 Task: Add an event with the title Second Marketing Campaign Execution and Monitoring, date '2024/05/11', time 9:40 AM to 11:40 AMand add a description: Participants will develop strategies for expressing their thoughts and ideas clearly and confidently. They will learn techniques for structuring their messages, using appropriate language and tone, and adapting their communication style to different audiences and situations., put the event into Red category . Add location for the event as: Kampala, Uganda, logged in from the account softage.8@softage.netand send the event invitation to softage.4@softage.net and softage.5@softage.net. Set a reminder for the event 2 hour before
Action: Mouse moved to (166, 181)
Screenshot: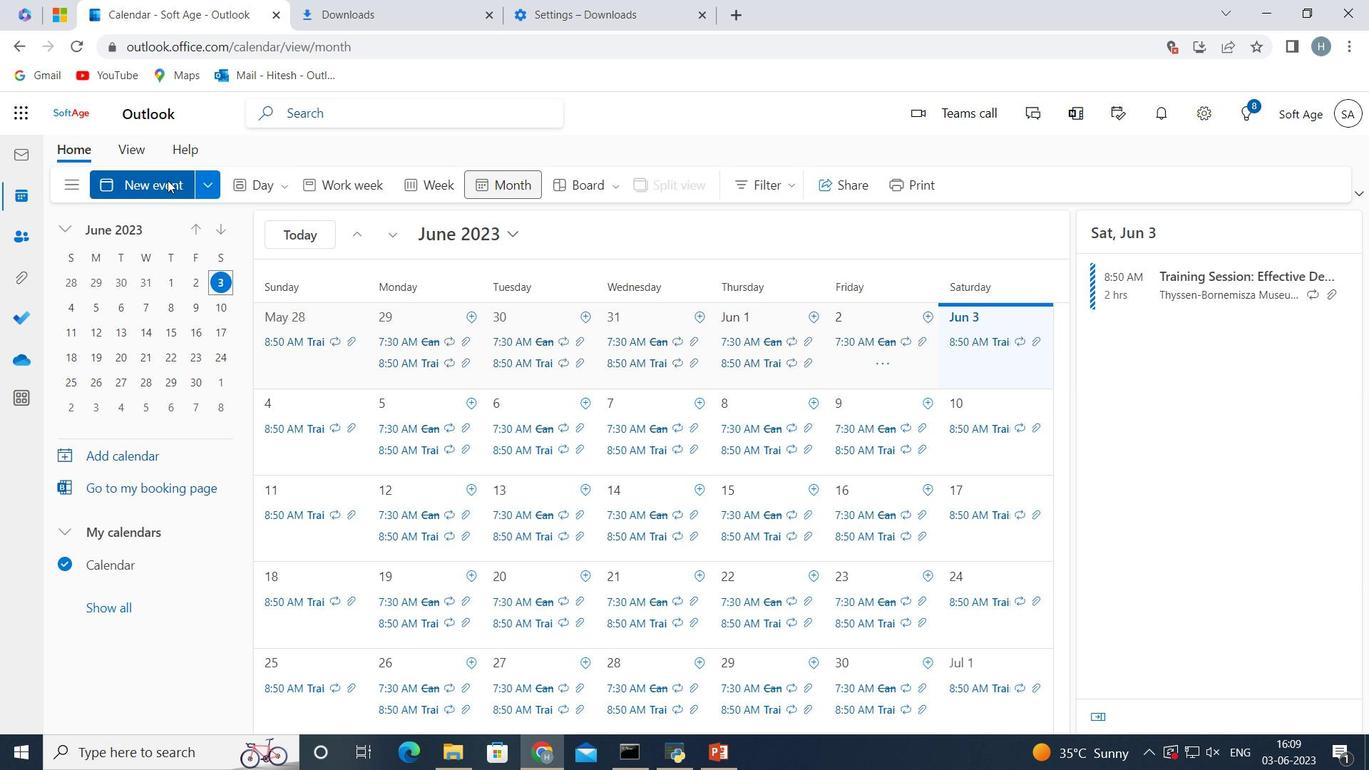 
Action: Mouse pressed left at (166, 181)
Screenshot: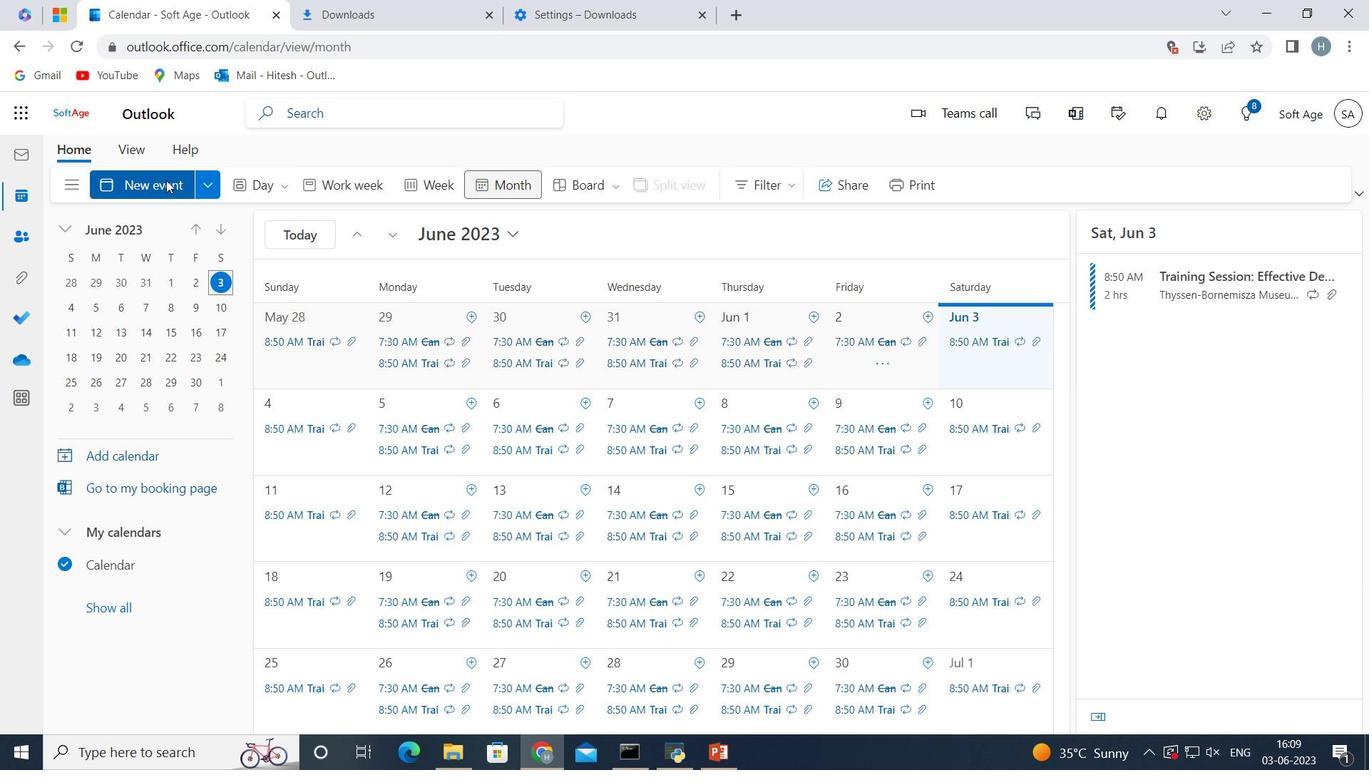 
Action: Mouse moved to (285, 289)
Screenshot: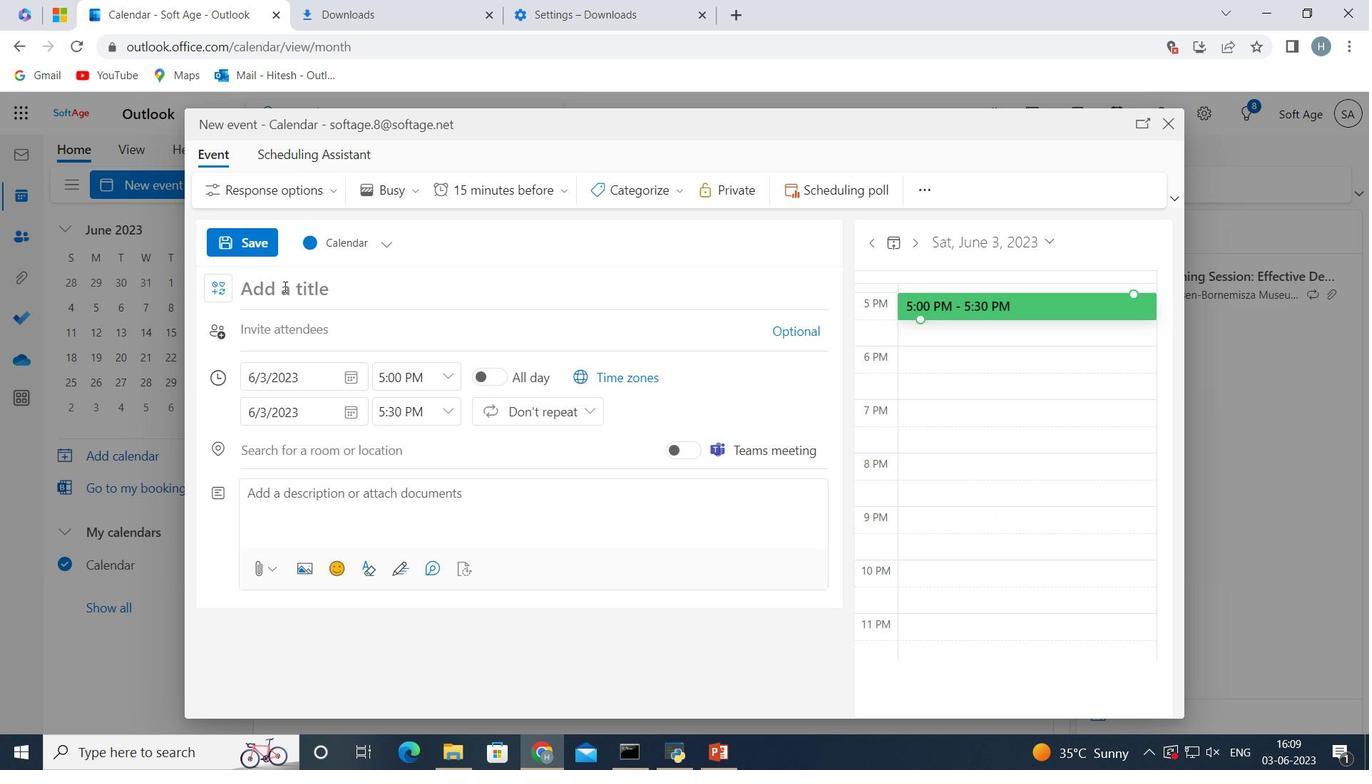 
Action: Mouse pressed left at (285, 289)
Screenshot: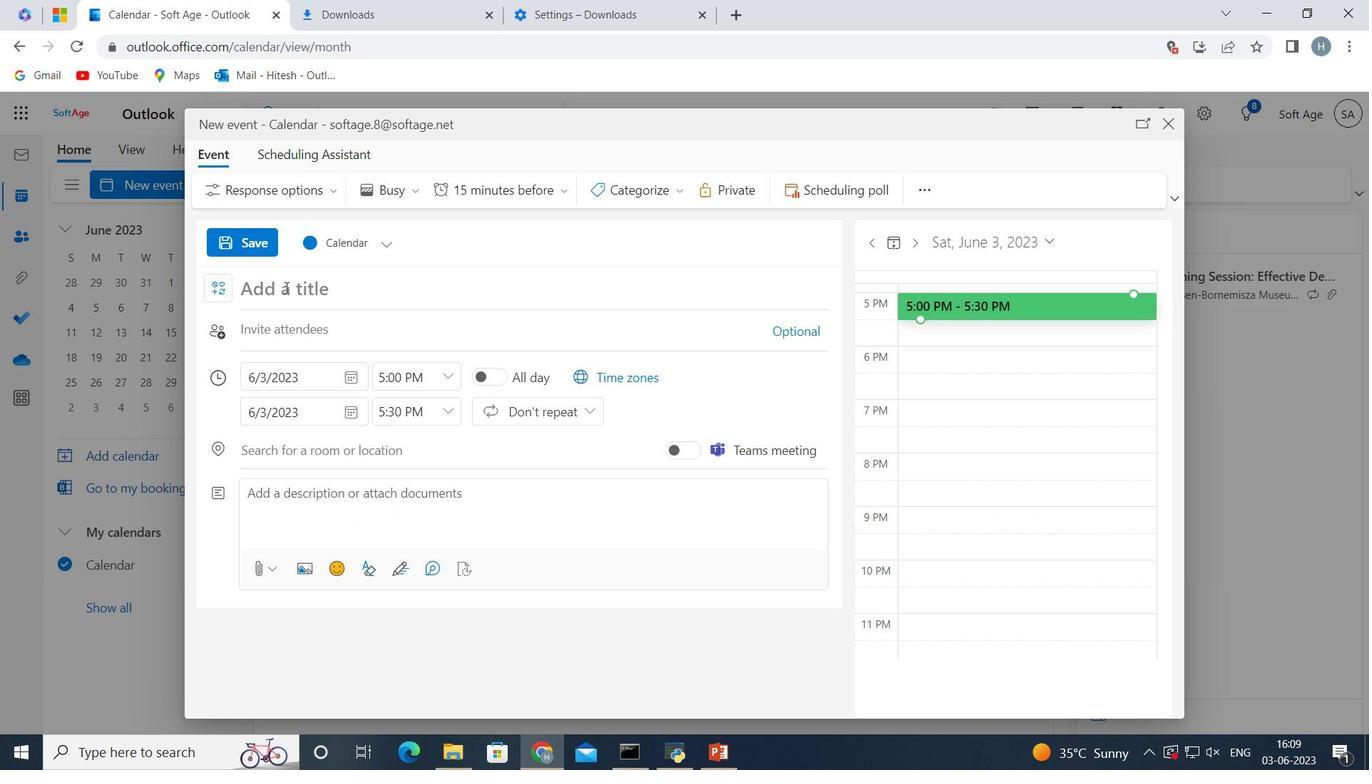 
Action: Key pressed <Key.shift>Second<Key.space><Key.shift>Marketing<Key.space><Key.shift>Campaign<Key.space><Key.shift><Key.shift><Key.shift><Key.shift><Key.shift><Key.shift><Key.shift>Execution<Key.space>and<Key.space><Key.shift>Monitoring<Key.space>
Screenshot: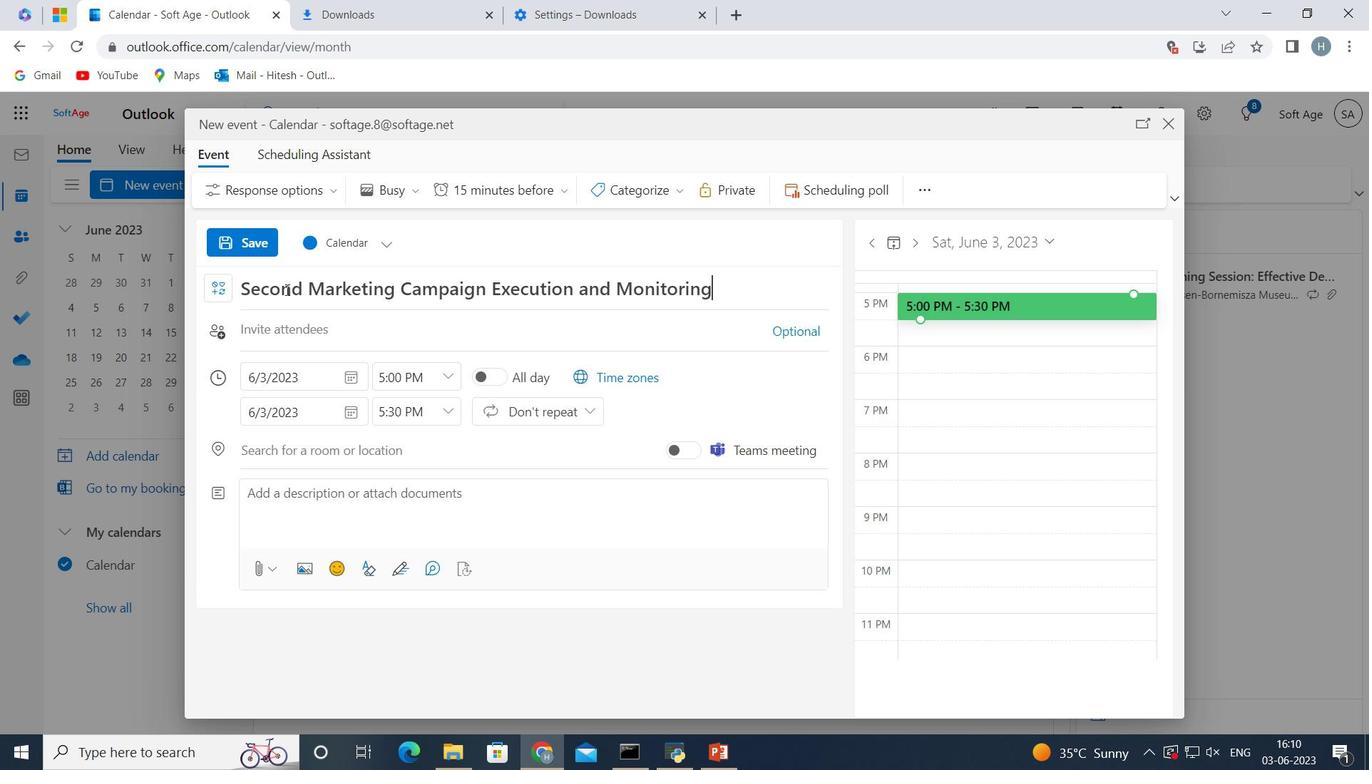 
Action: Mouse moved to (348, 372)
Screenshot: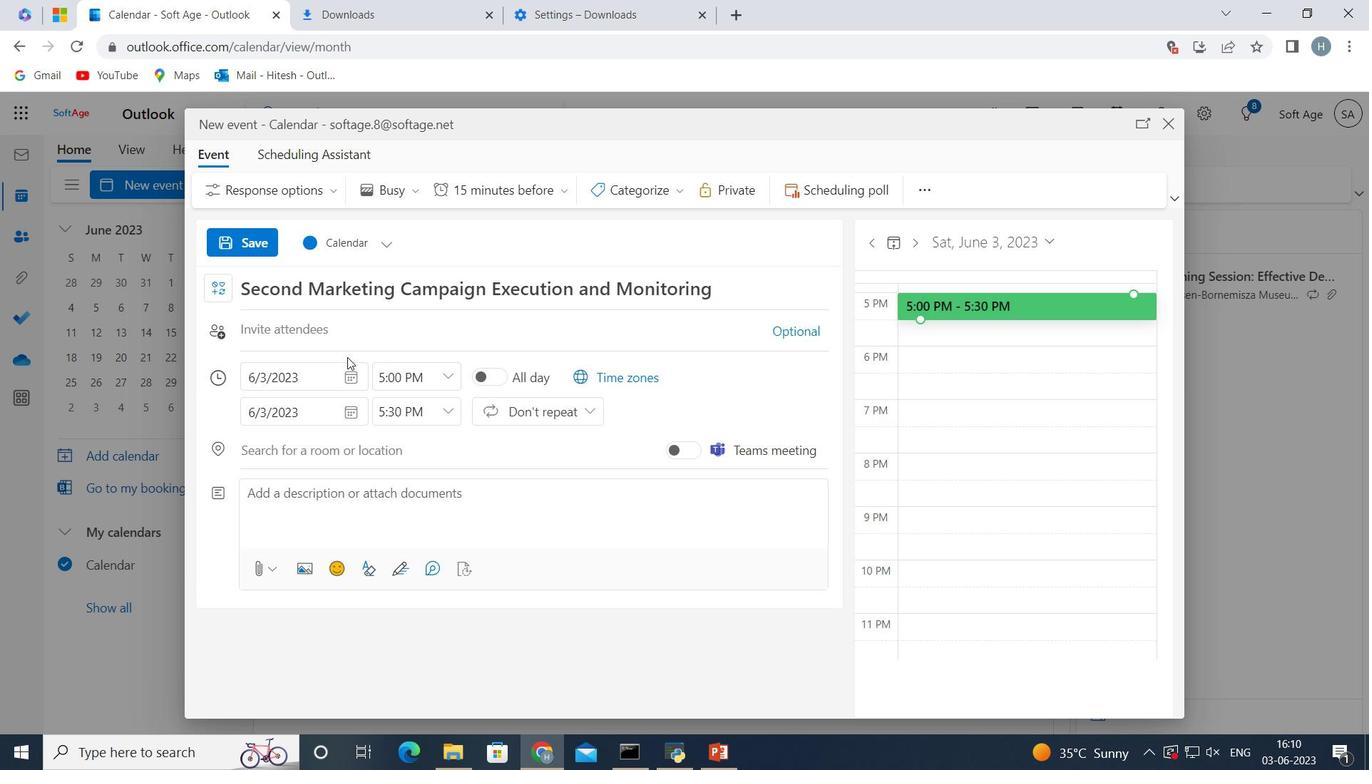 
Action: Mouse pressed left at (348, 372)
Screenshot: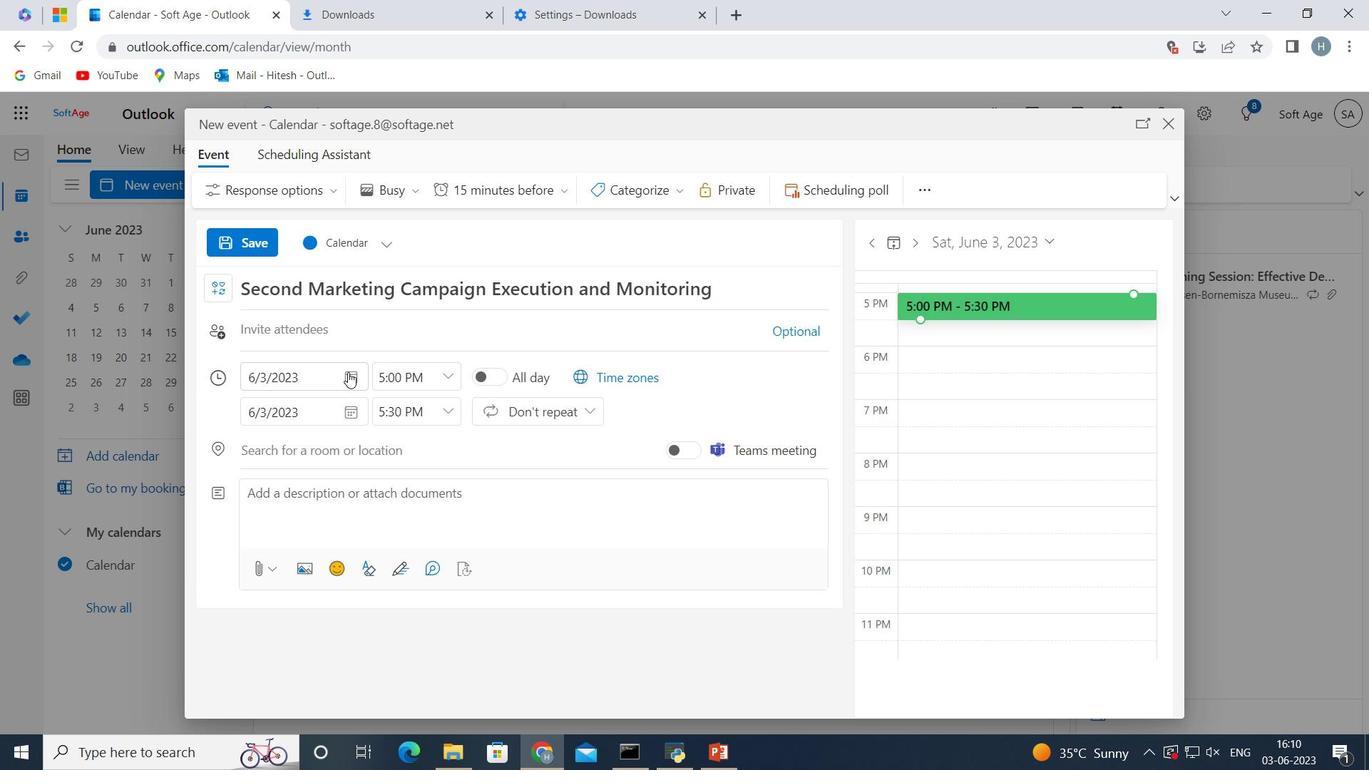
Action: Mouse moved to (322, 412)
Screenshot: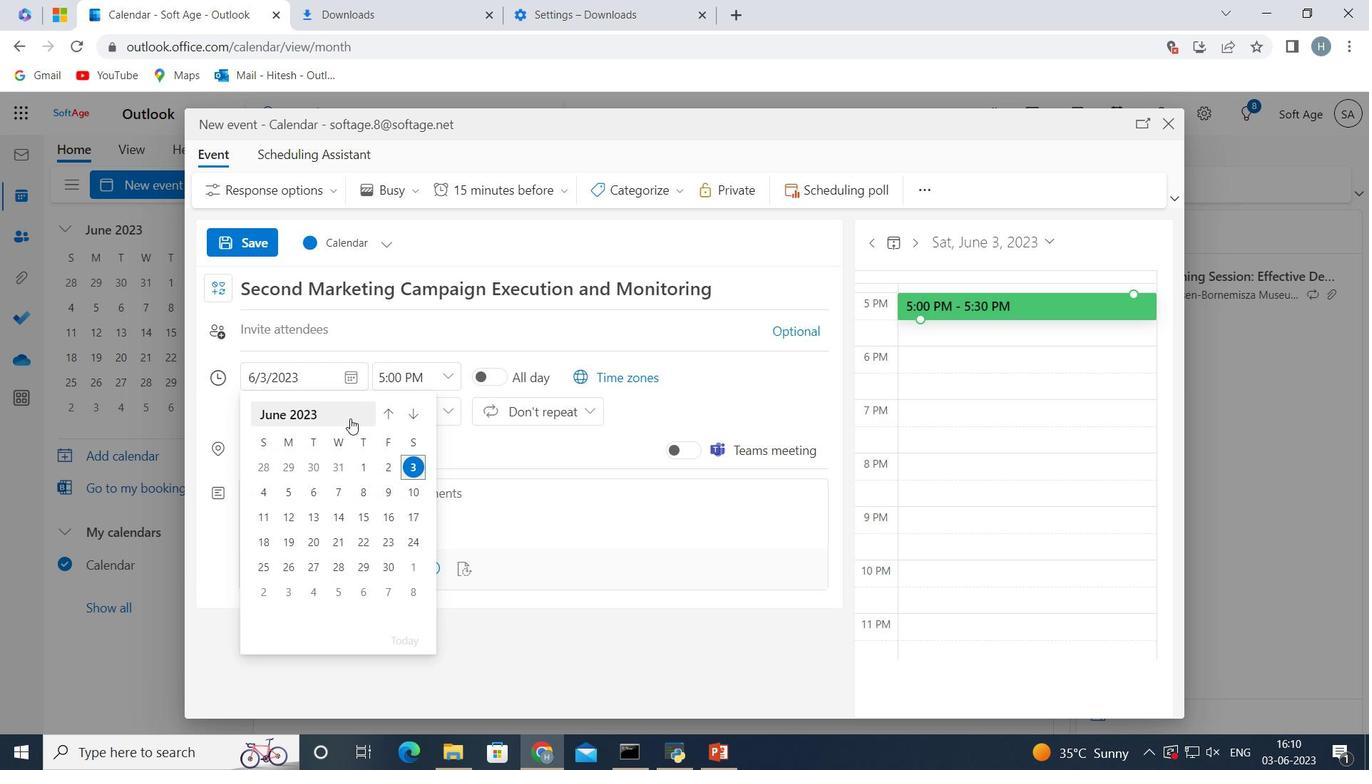 
Action: Mouse pressed left at (322, 412)
Screenshot: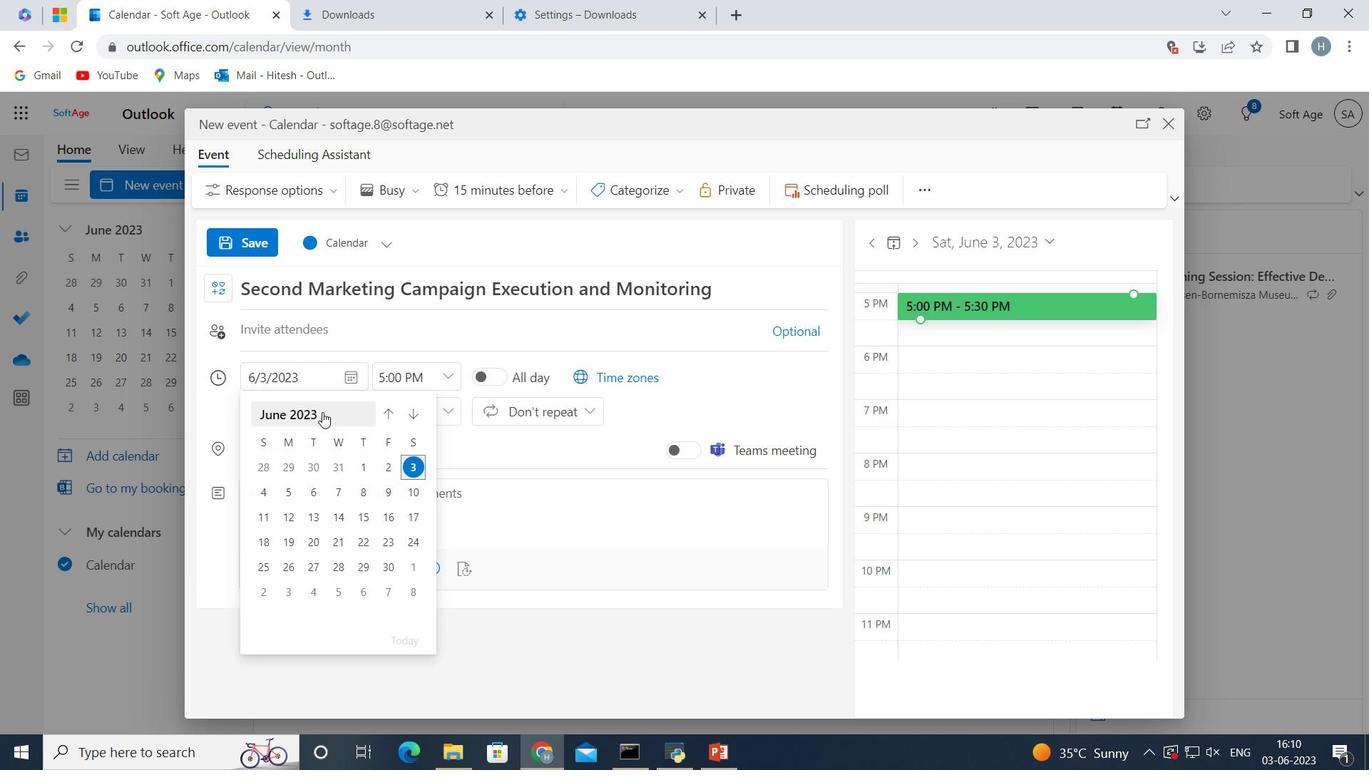 
Action: Mouse pressed left at (322, 412)
Screenshot: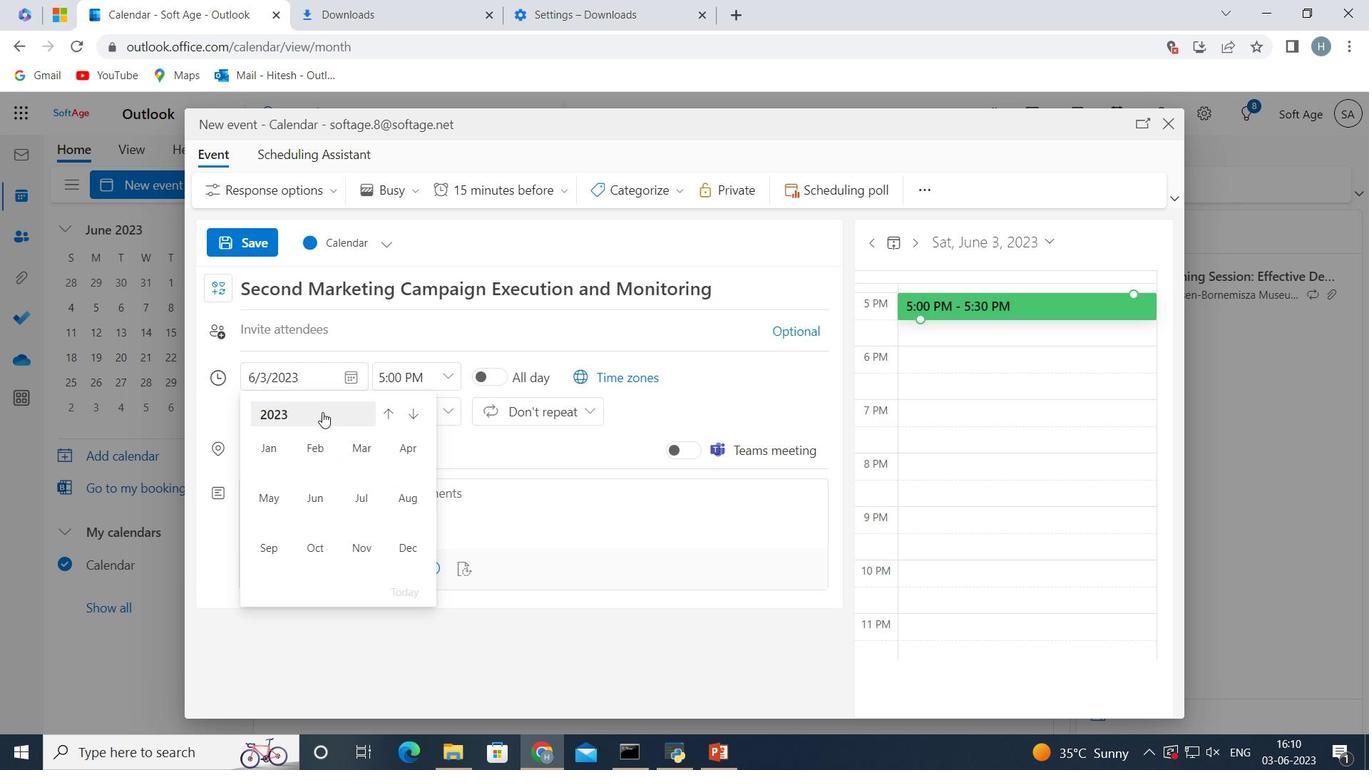
Action: Mouse moved to (270, 493)
Screenshot: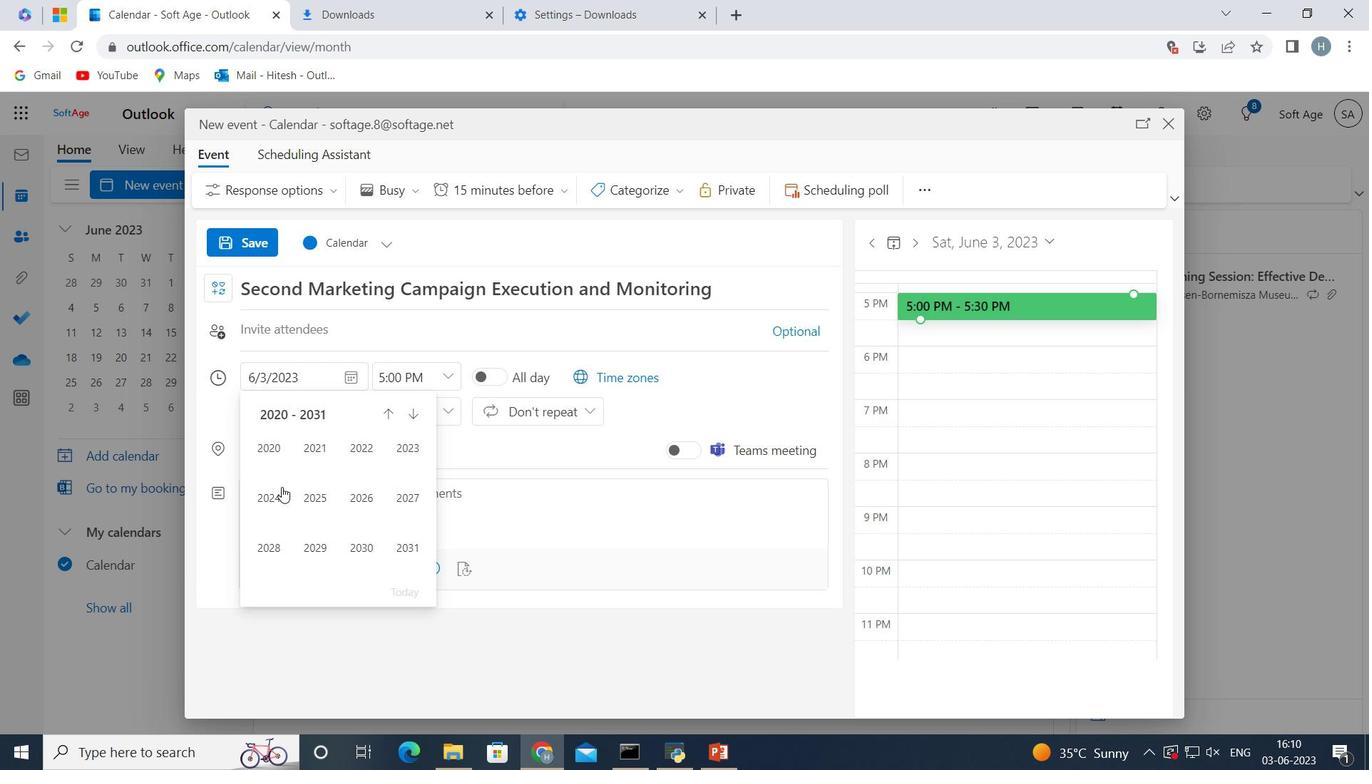 
Action: Mouse pressed left at (270, 493)
Screenshot: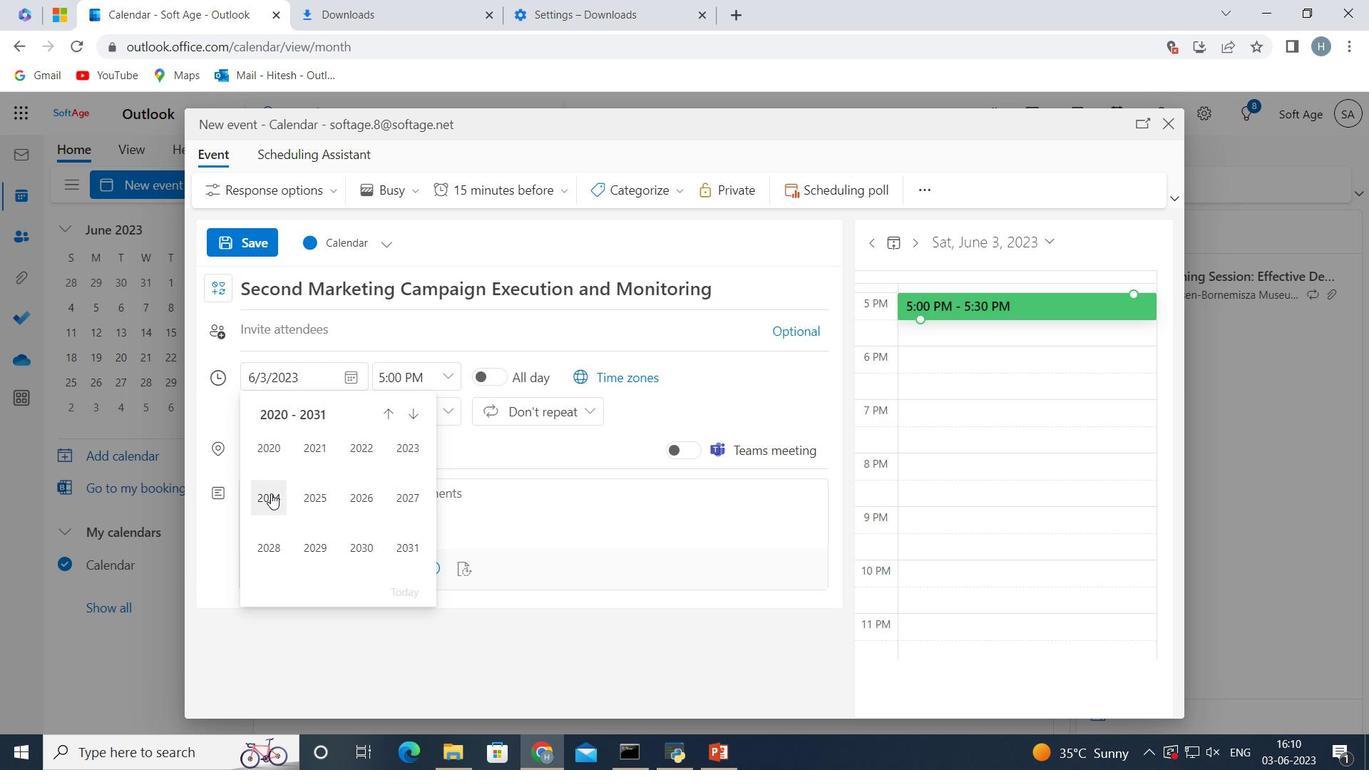 
Action: Mouse moved to (274, 492)
Screenshot: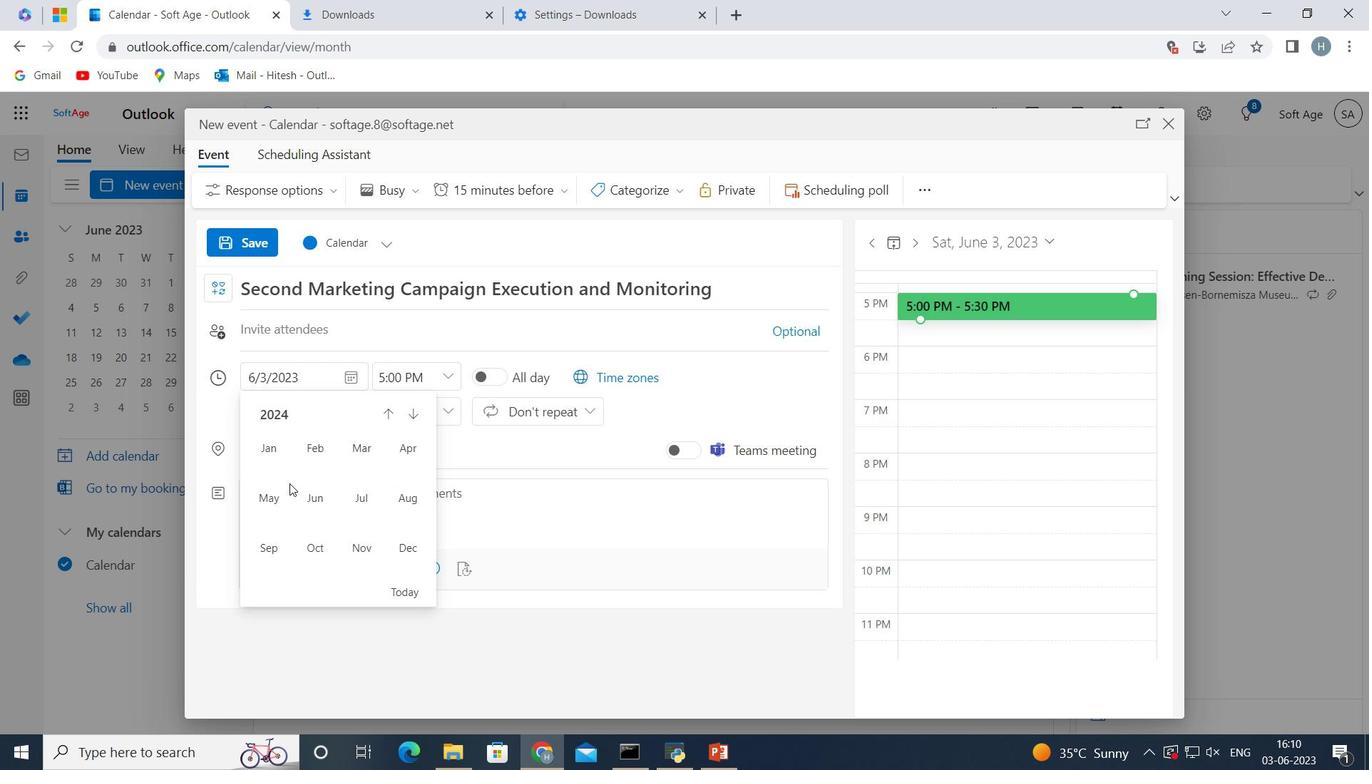 
Action: Mouse pressed left at (274, 492)
Screenshot: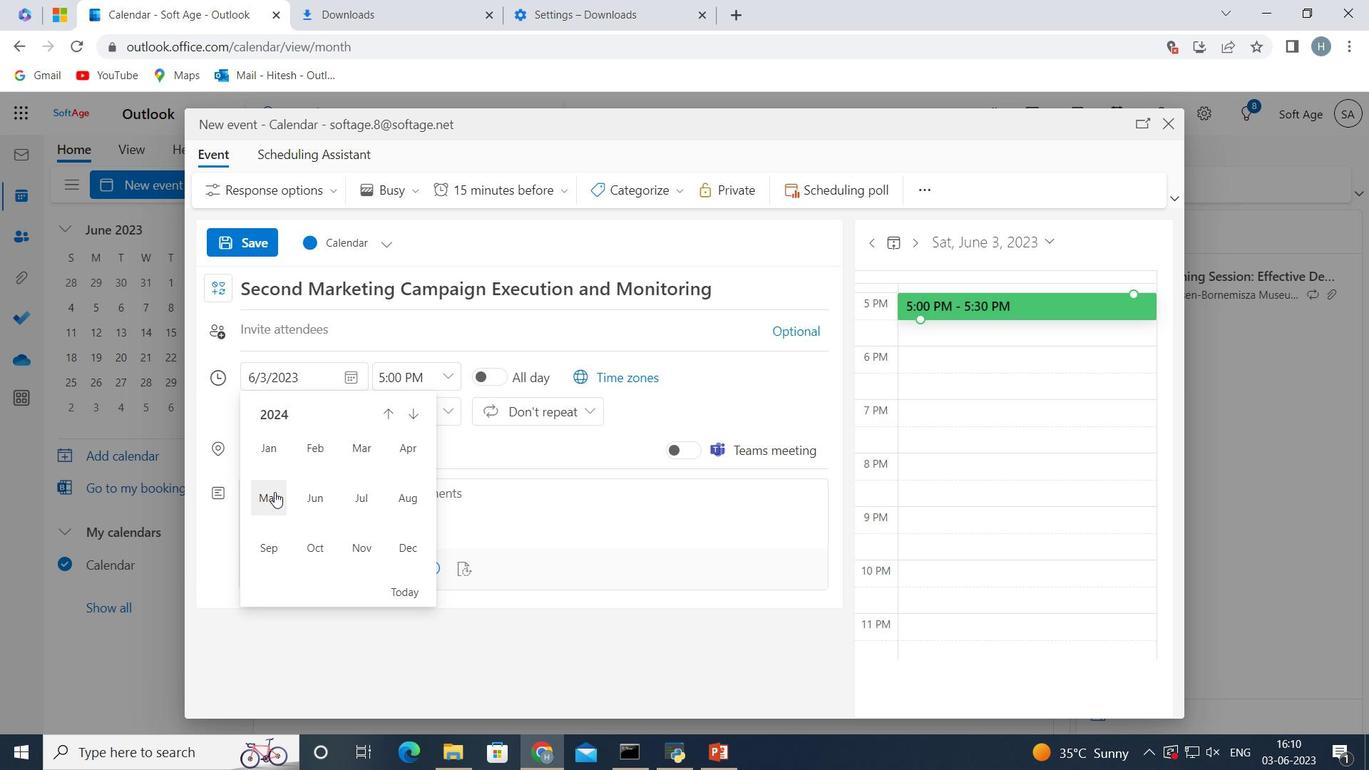 
Action: Mouse moved to (412, 492)
Screenshot: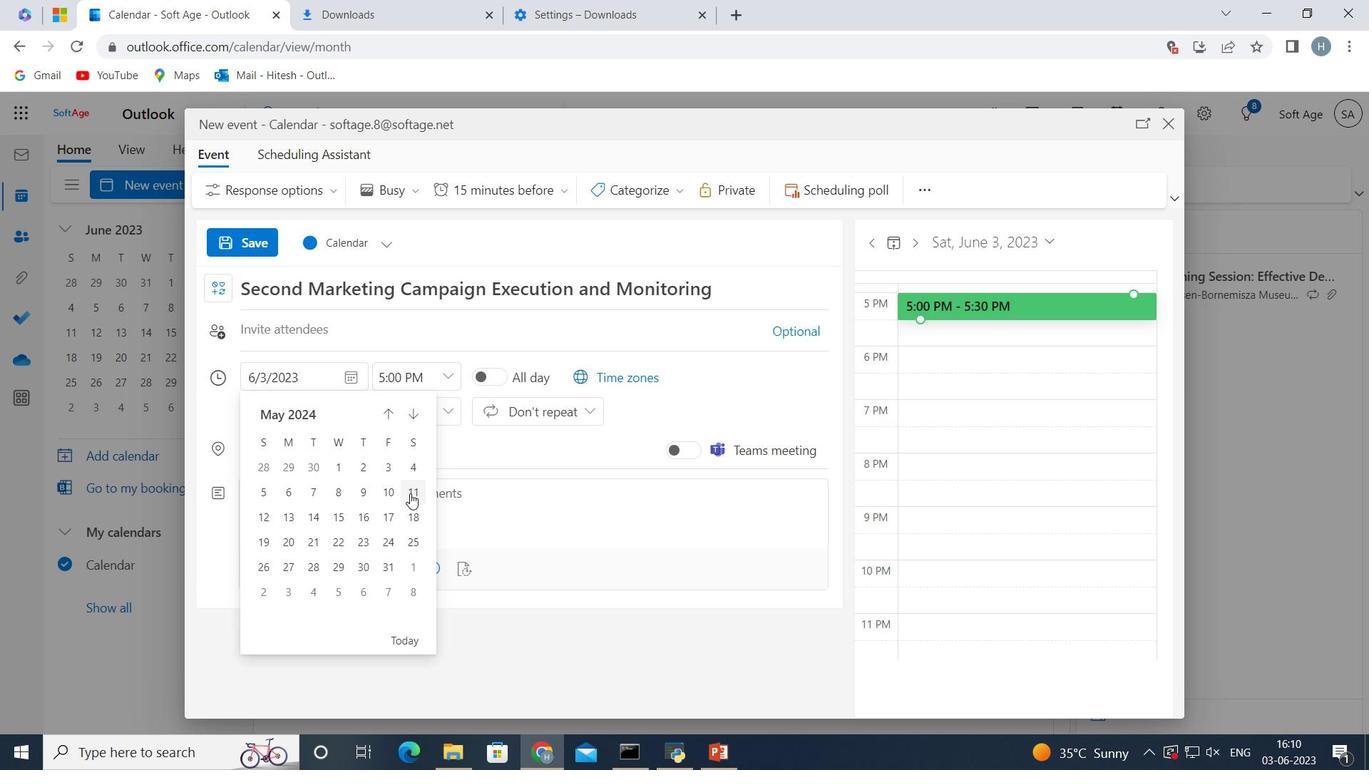 
Action: Mouse pressed left at (412, 492)
Screenshot: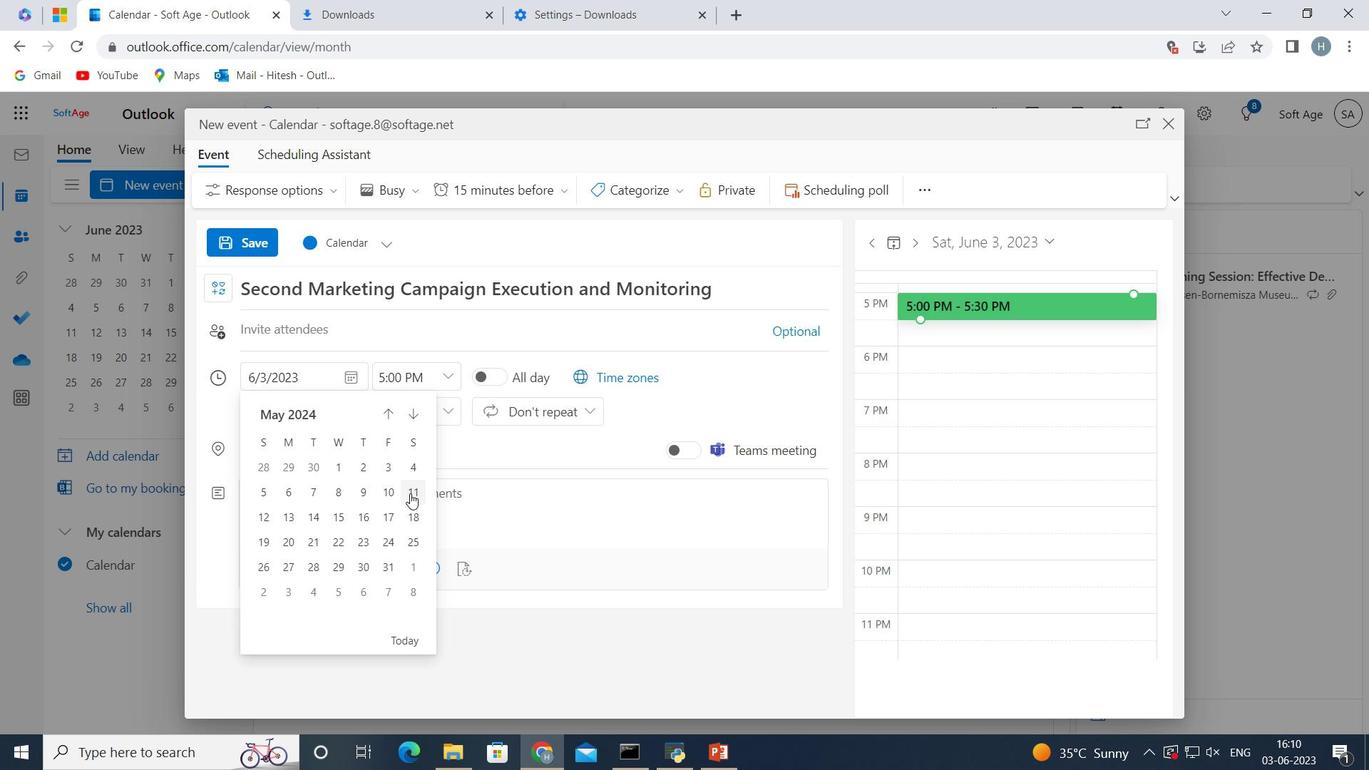 
Action: Mouse moved to (447, 377)
Screenshot: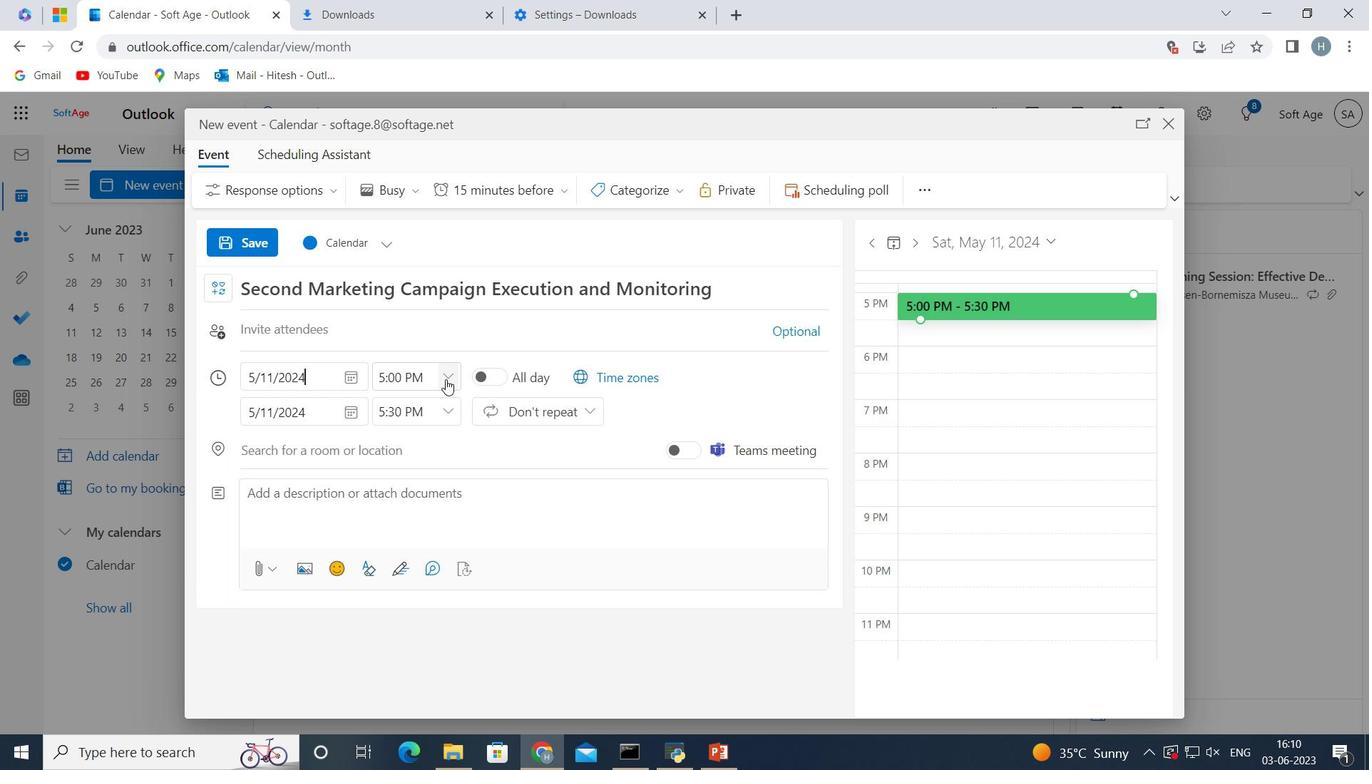
Action: Mouse pressed left at (447, 377)
Screenshot: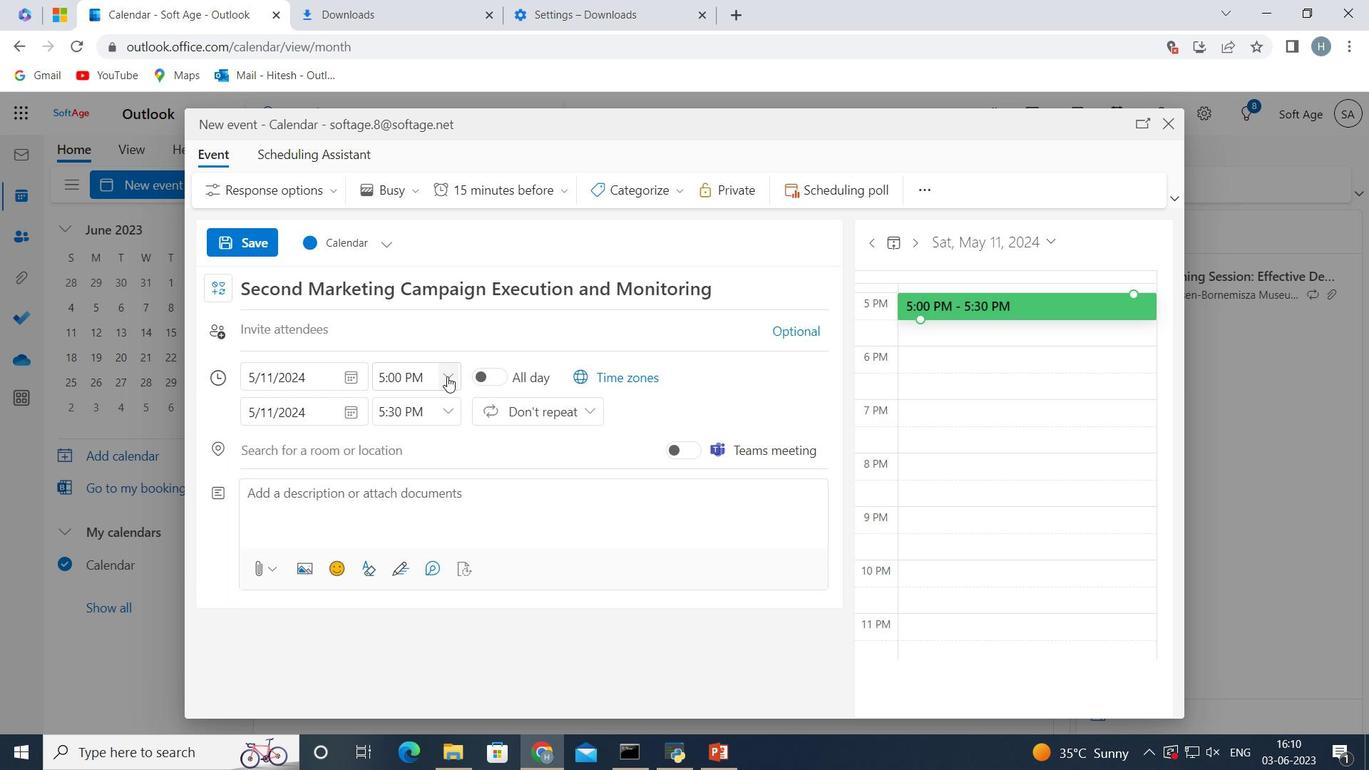 
Action: Mouse moved to (415, 472)
Screenshot: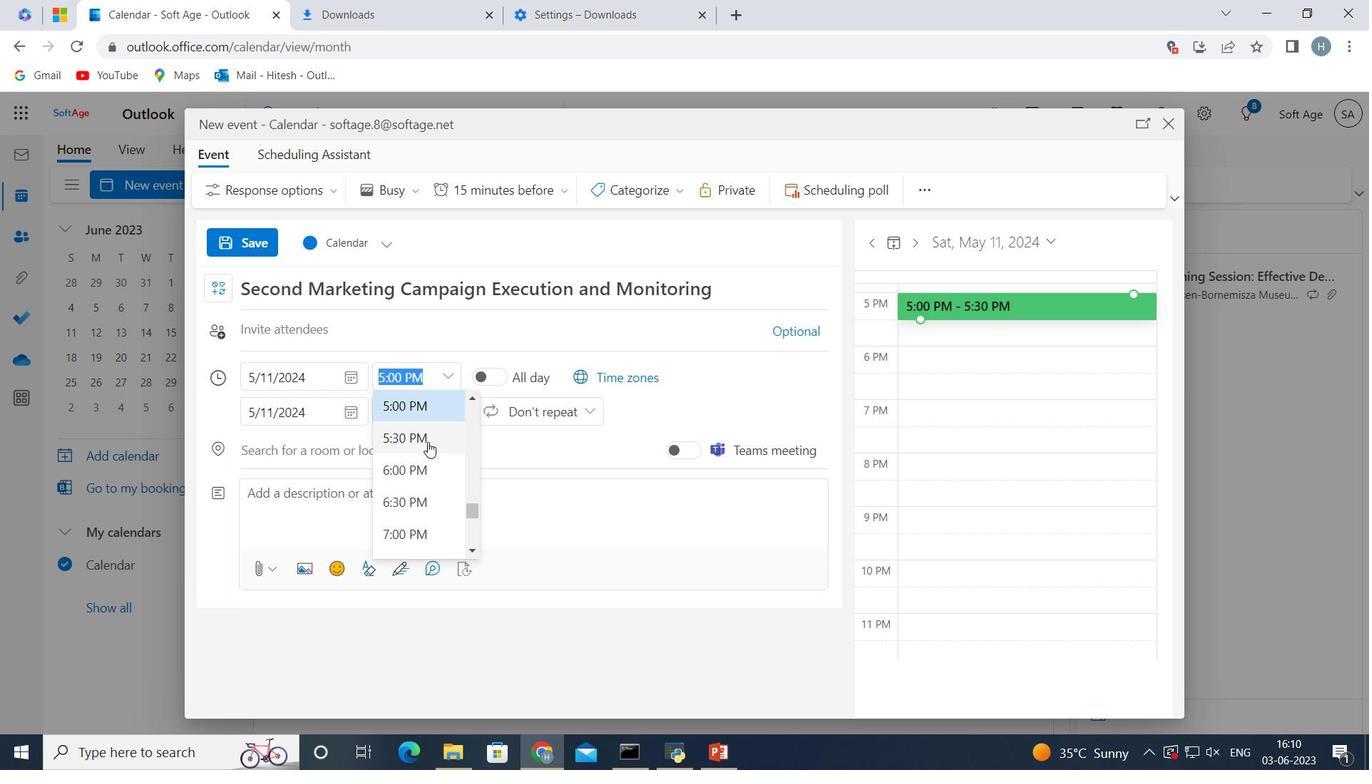 
Action: Mouse scrolled (415, 472) with delta (0, 0)
Screenshot: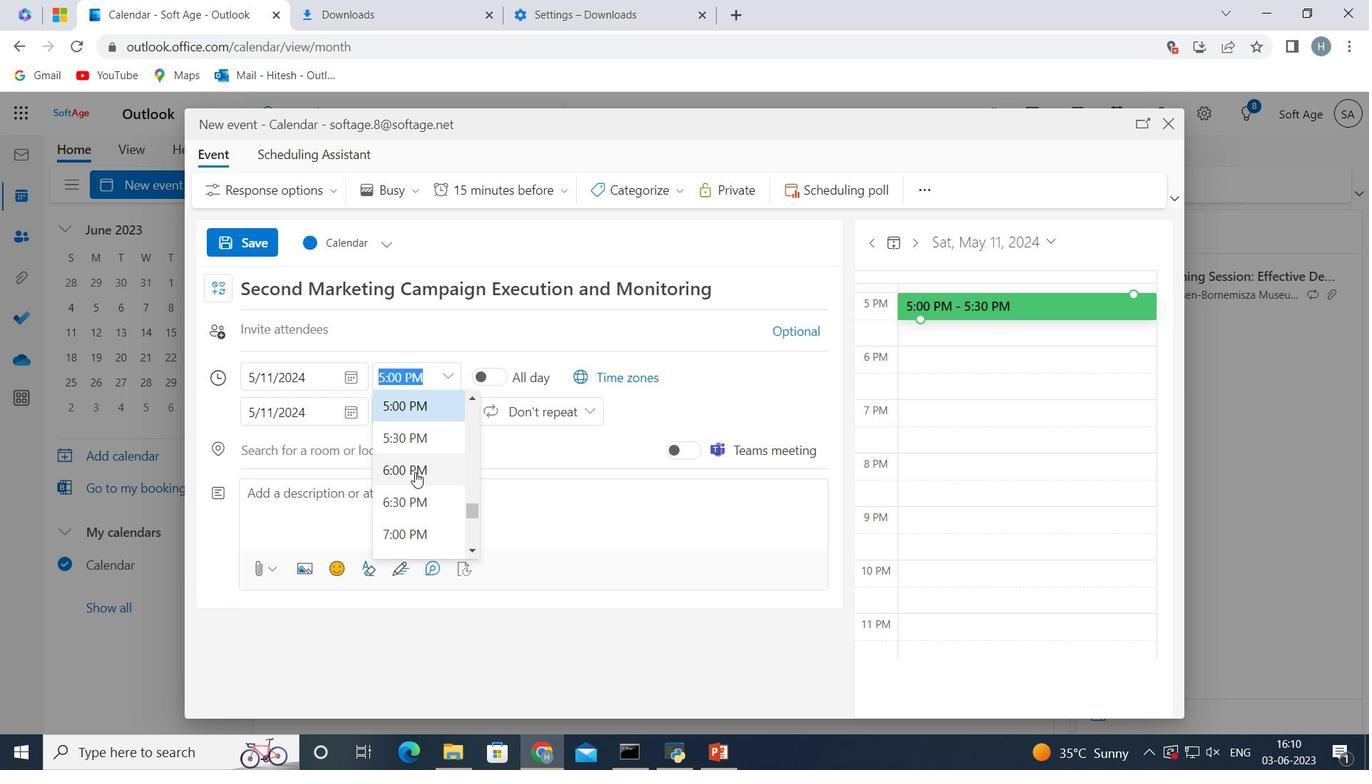 
Action: Mouse scrolled (415, 472) with delta (0, 0)
Screenshot: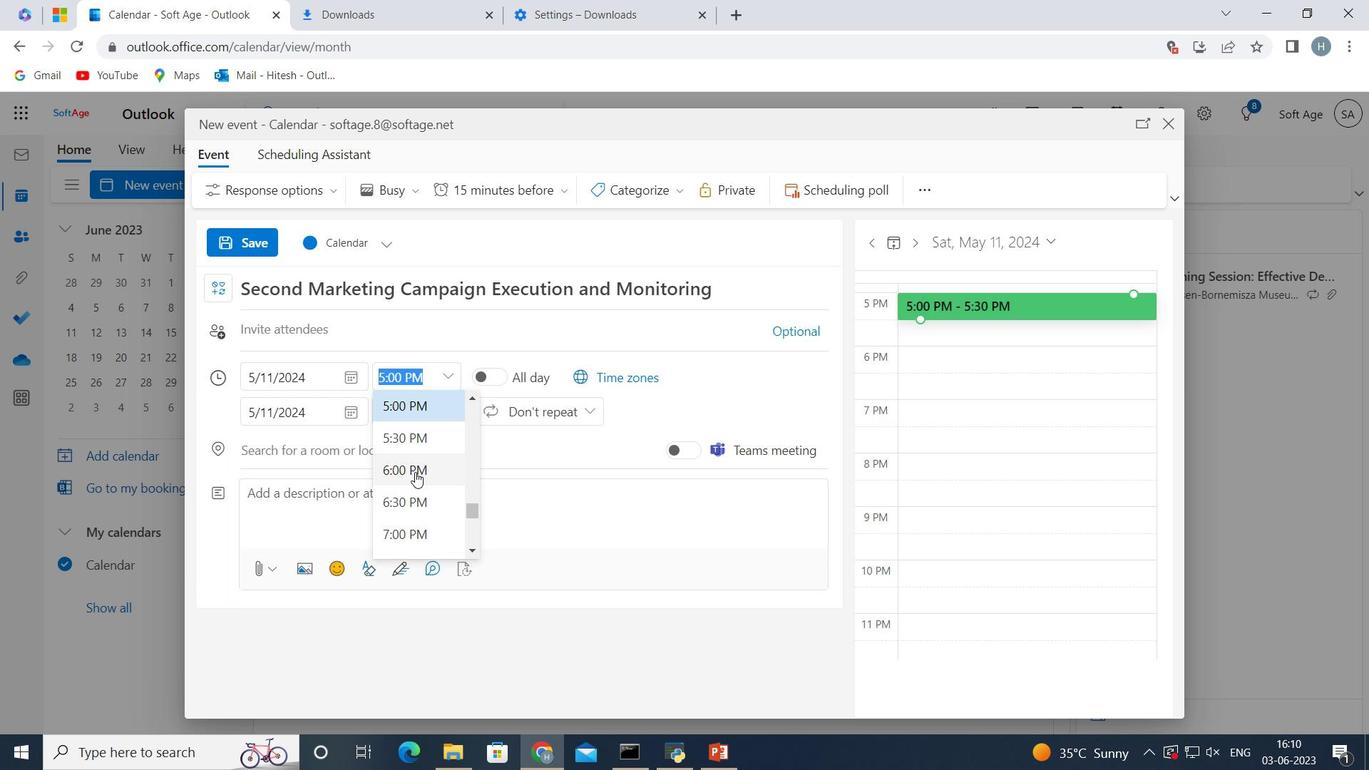 
Action: Mouse scrolled (415, 472) with delta (0, 0)
Screenshot: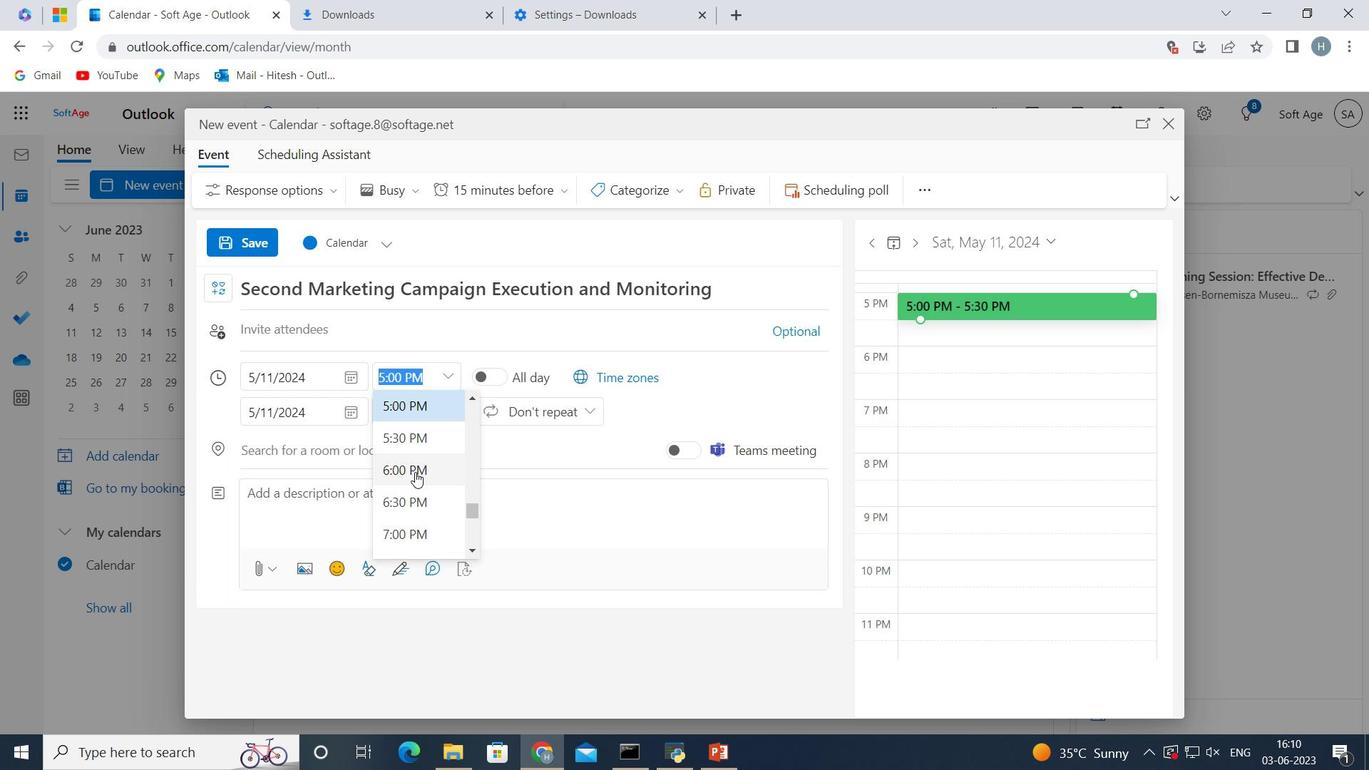 
Action: Mouse scrolled (415, 472) with delta (0, 0)
Screenshot: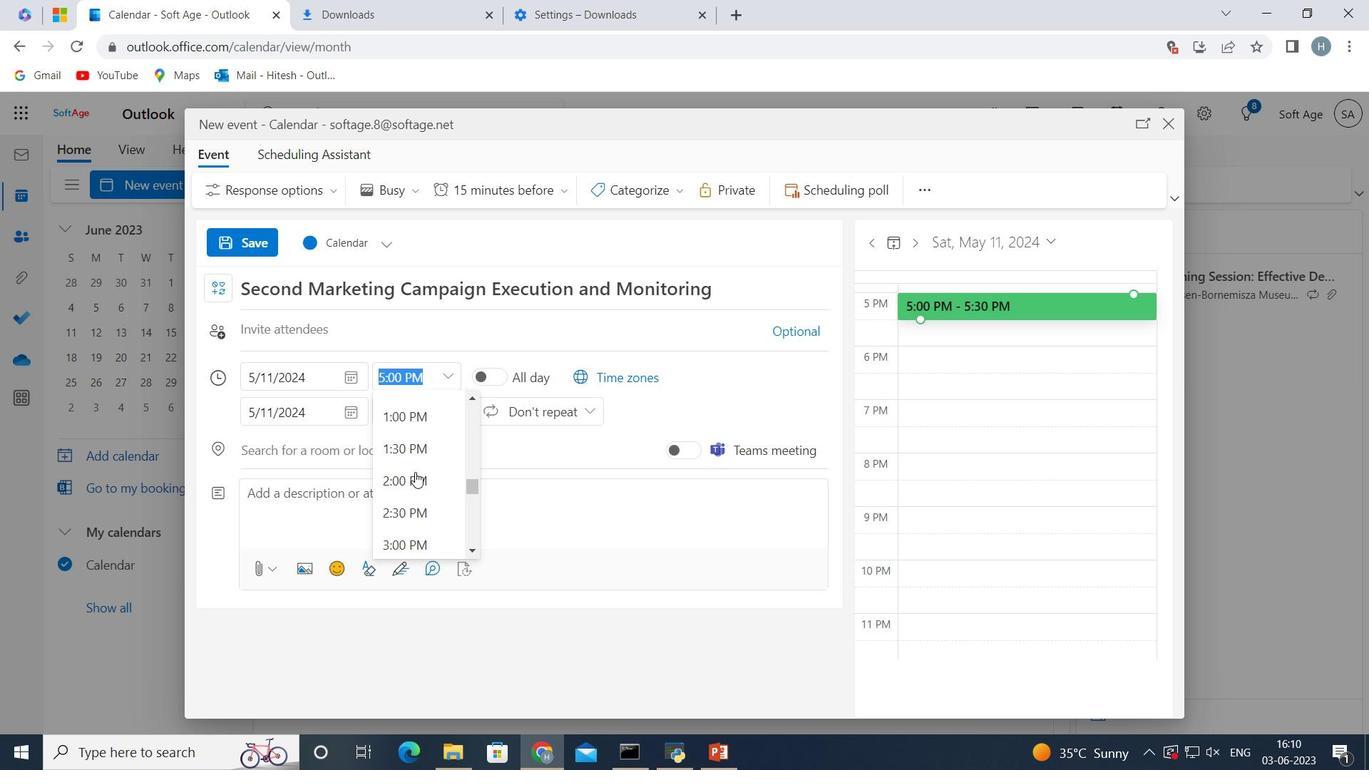 
Action: Mouse scrolled (415, 472) with delta (0, 0)
Screenshot: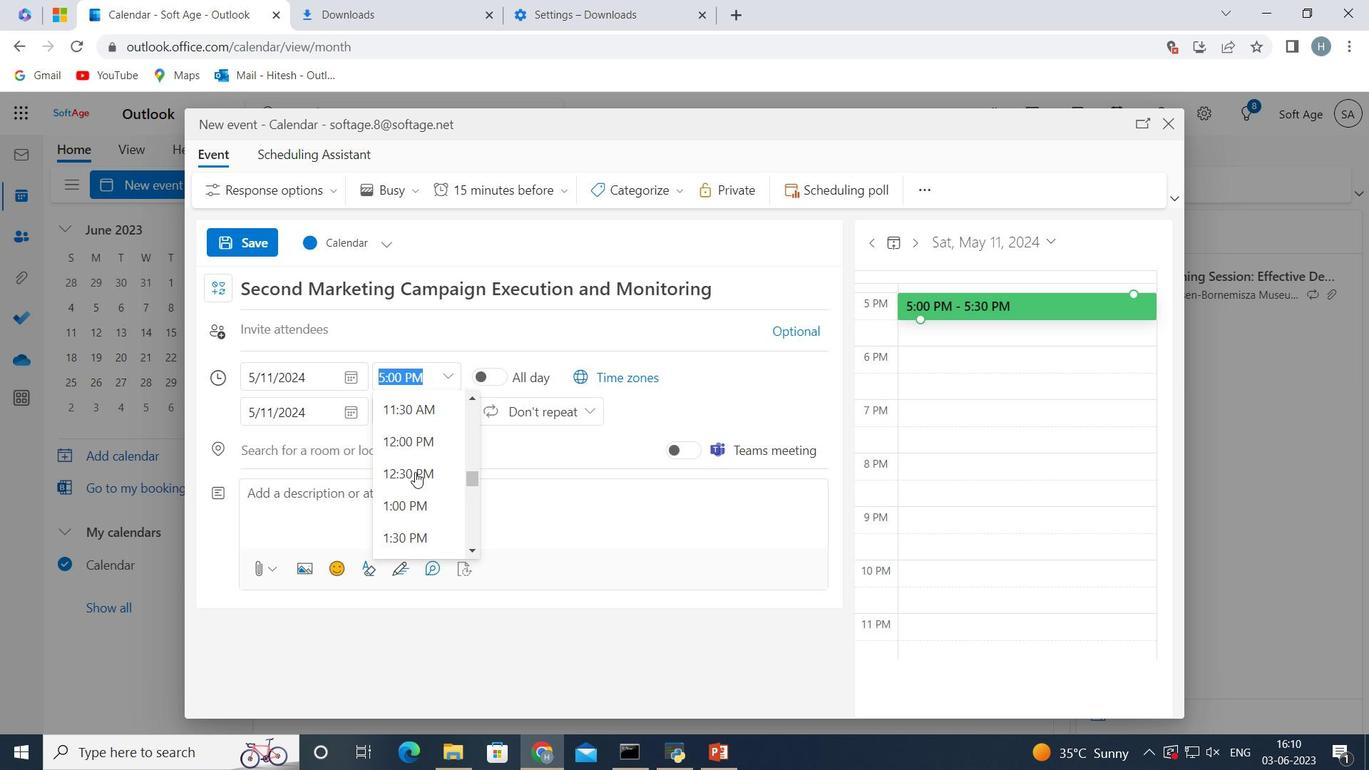 
Action: Mouse scrolled (415, 472) with delta (0, 0)
Screenshot: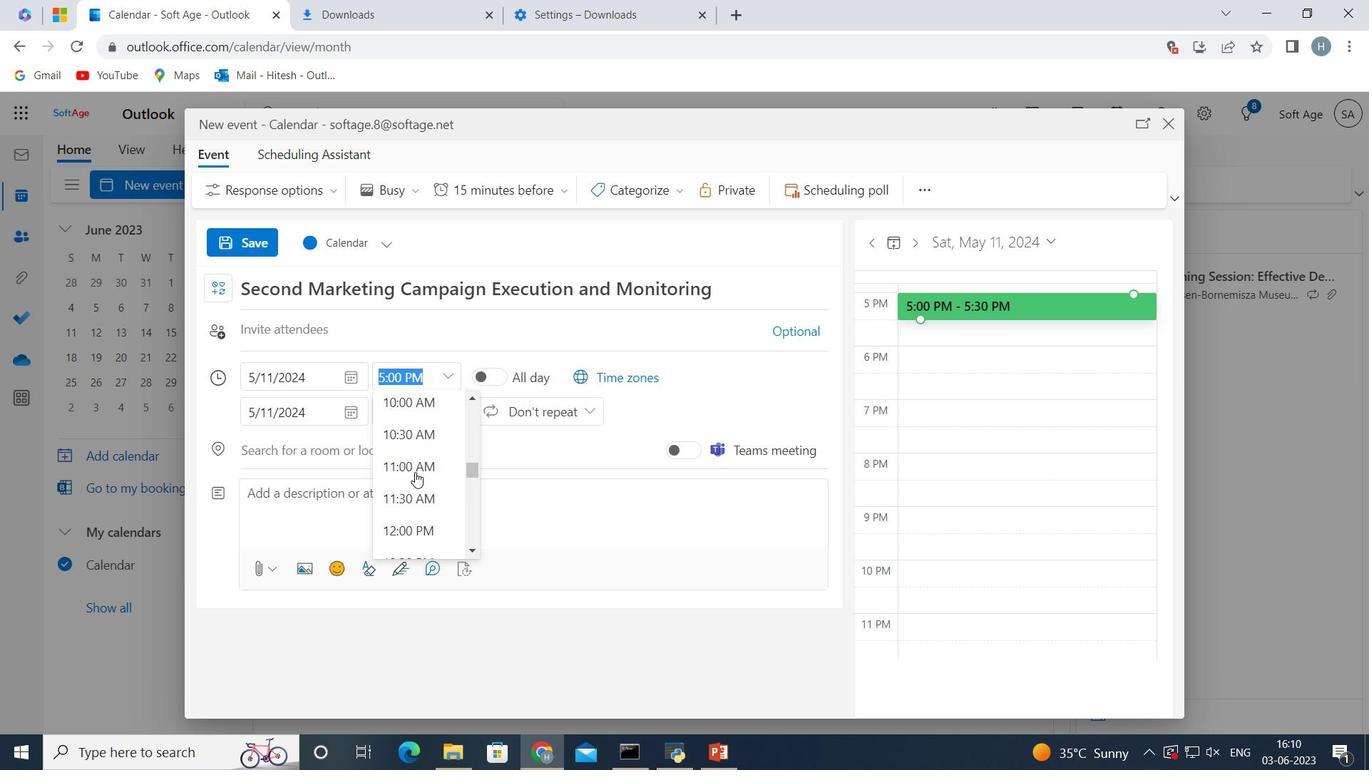 
Action: Mouse moved to (396, 460)
Screenshot: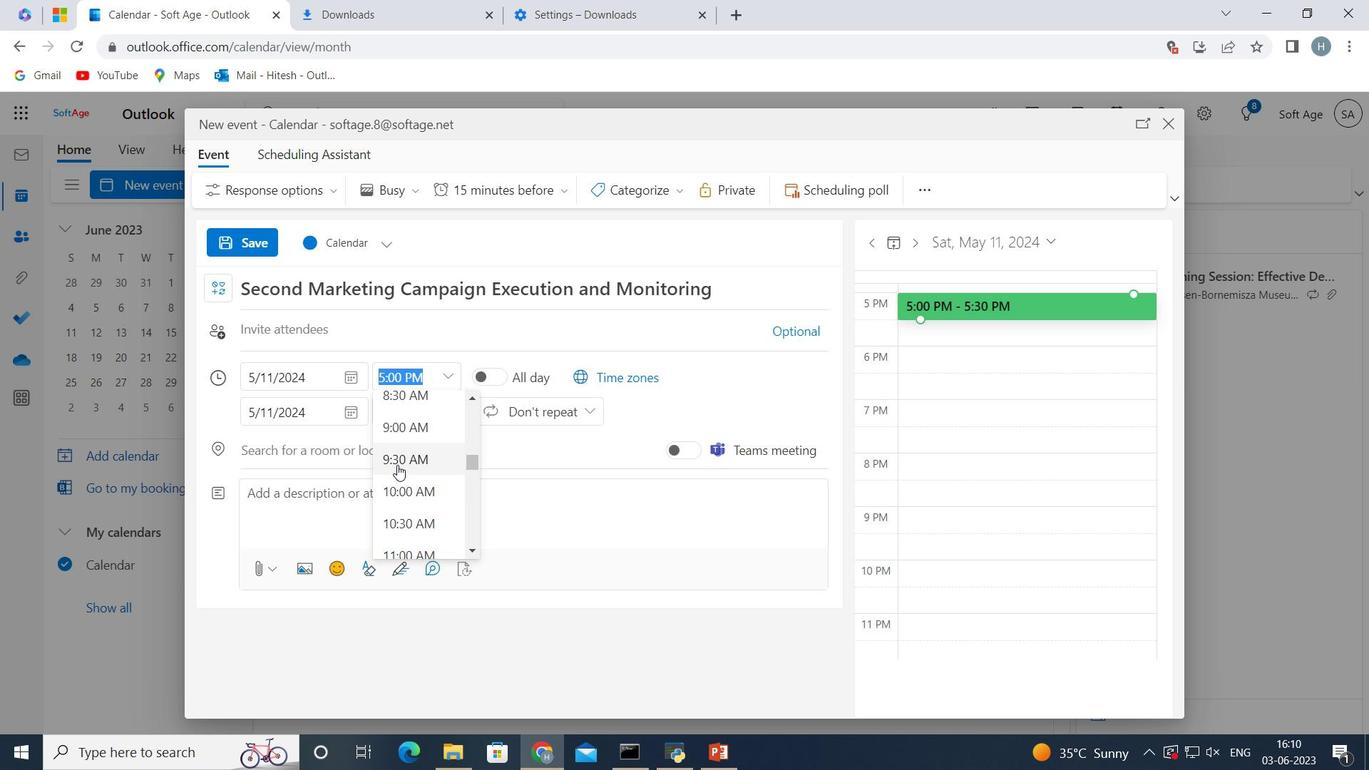 
Action: Mouse pressed left at (396, 460)
Screenshot: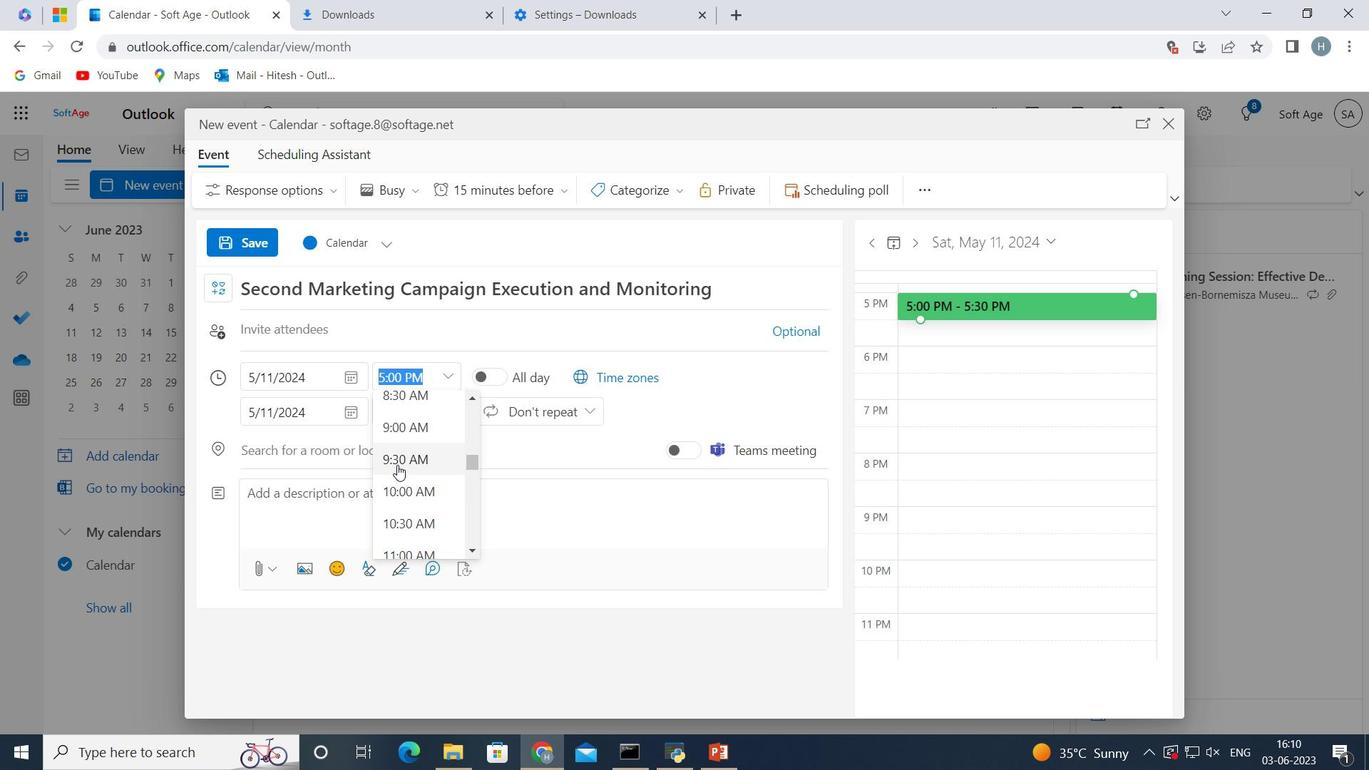 
Action: Mouse moved to (402, 375)
Screenshot: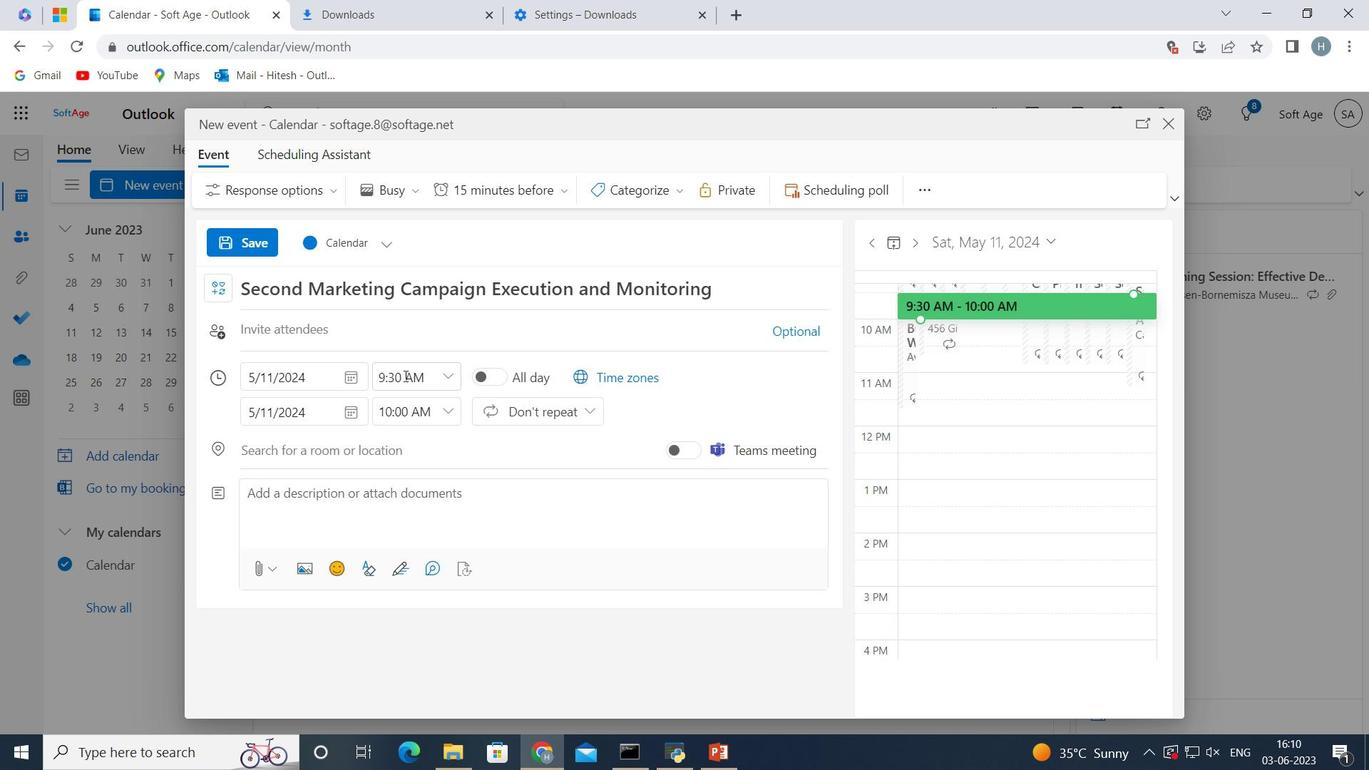 
Action: Mouse pressed left at (402, 375)
Screenshot: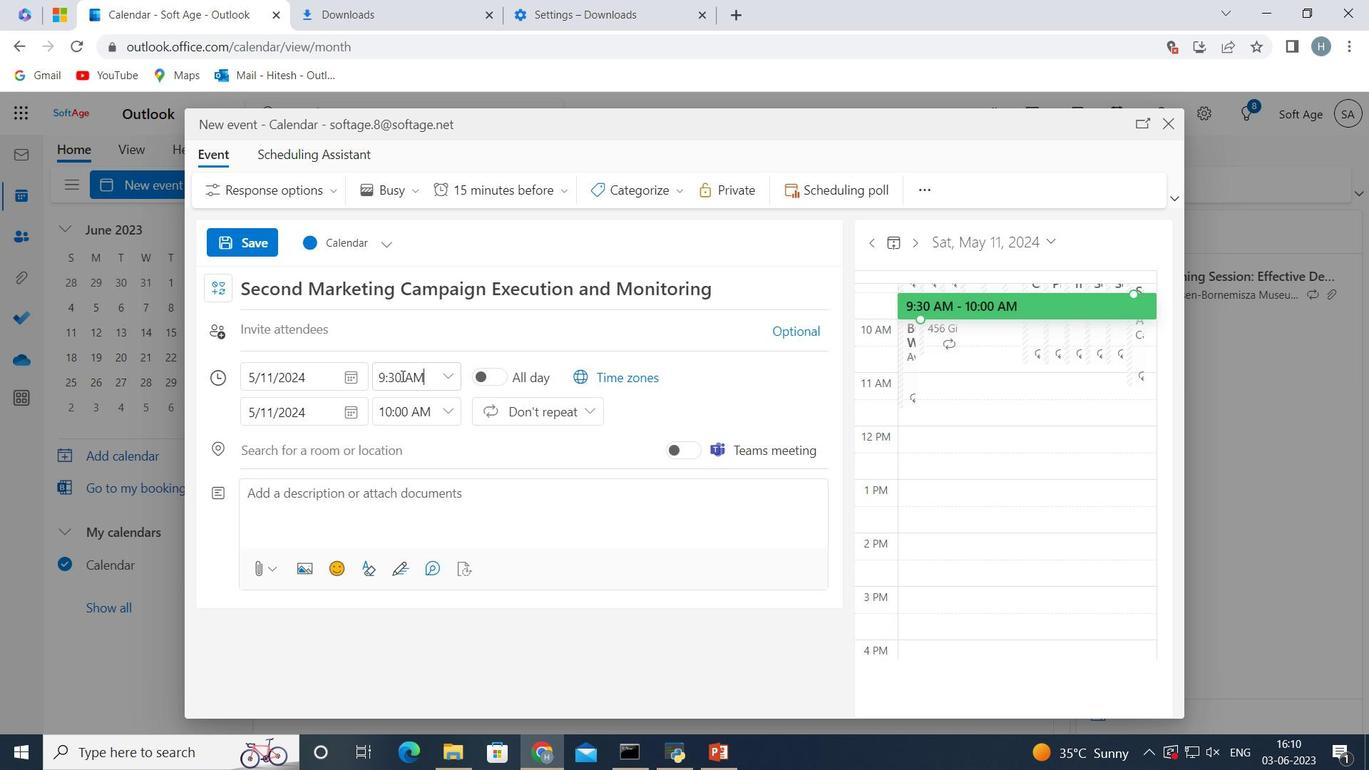 
Action: Key pressed <Key.backspace><Key.backspace>40
Screenshot: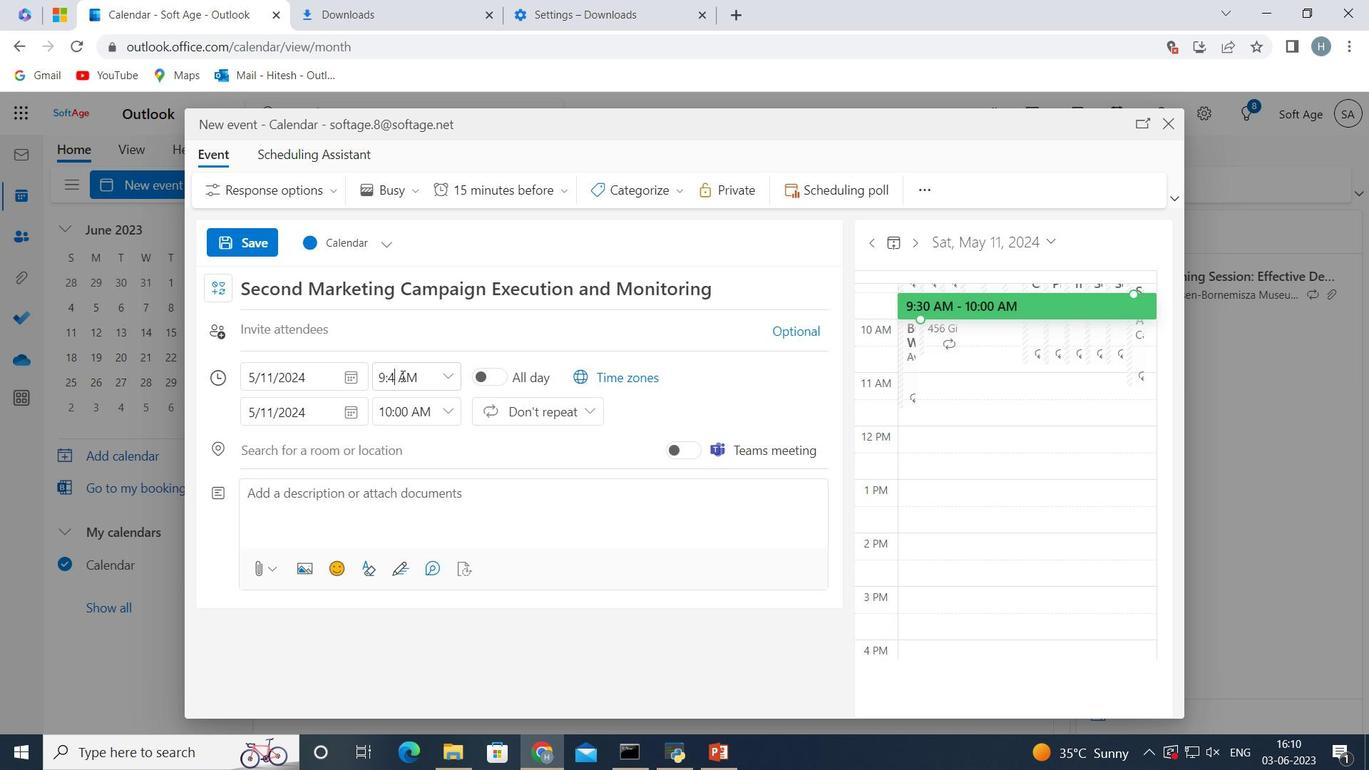 
Action: Mouse moved to (449, 405)
Screenshot: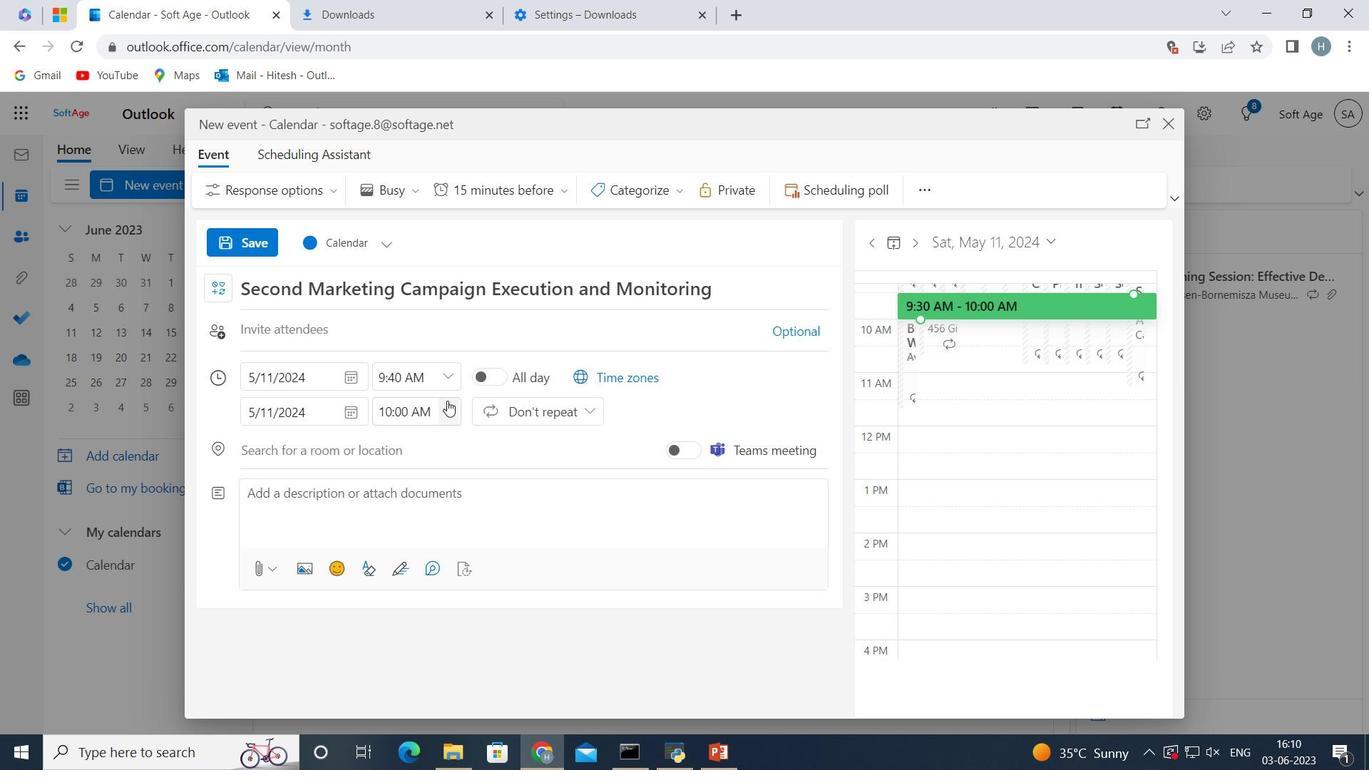 
Action: Mouse pressed left at (449, 405)
Screenshot: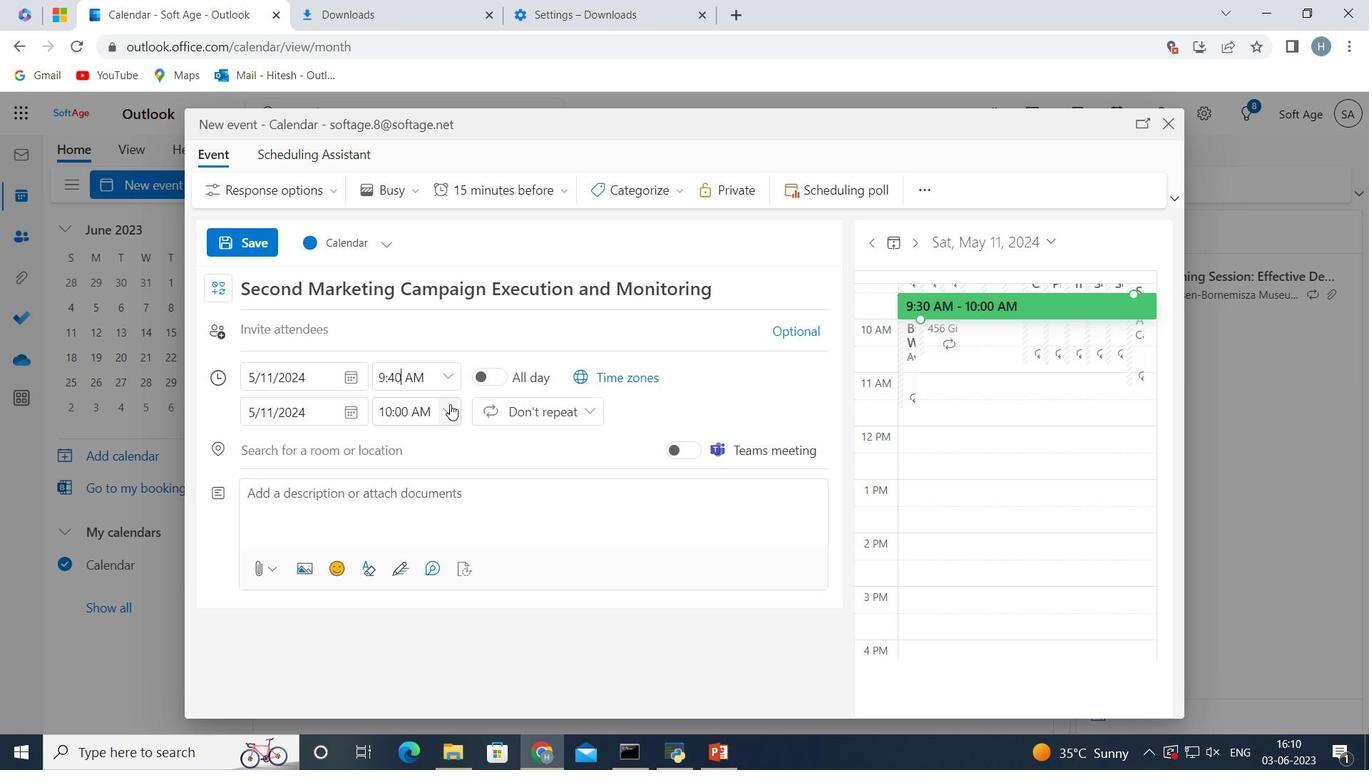 
Action: Mouse moved to (447, 529)
Screenshot: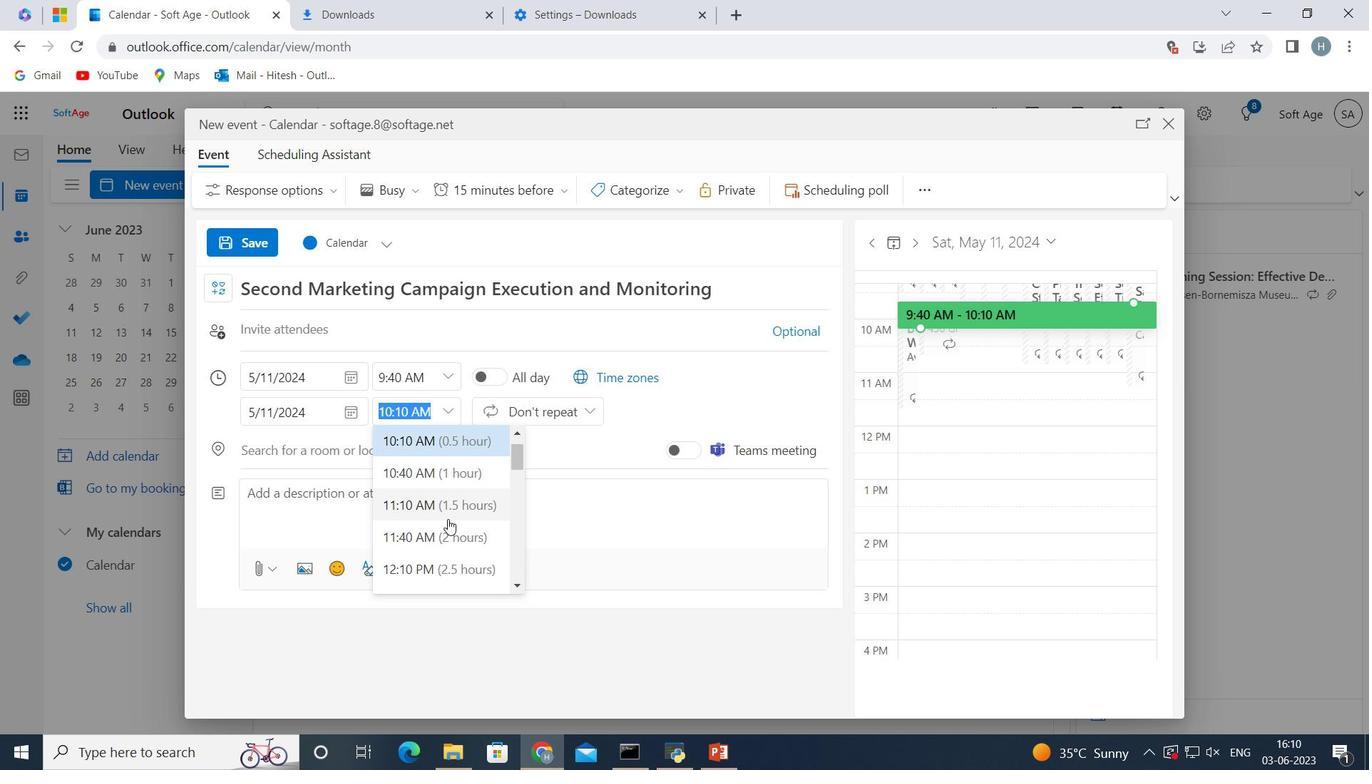 
Action: Mouse pressed left at (447, 529)
Screenshot: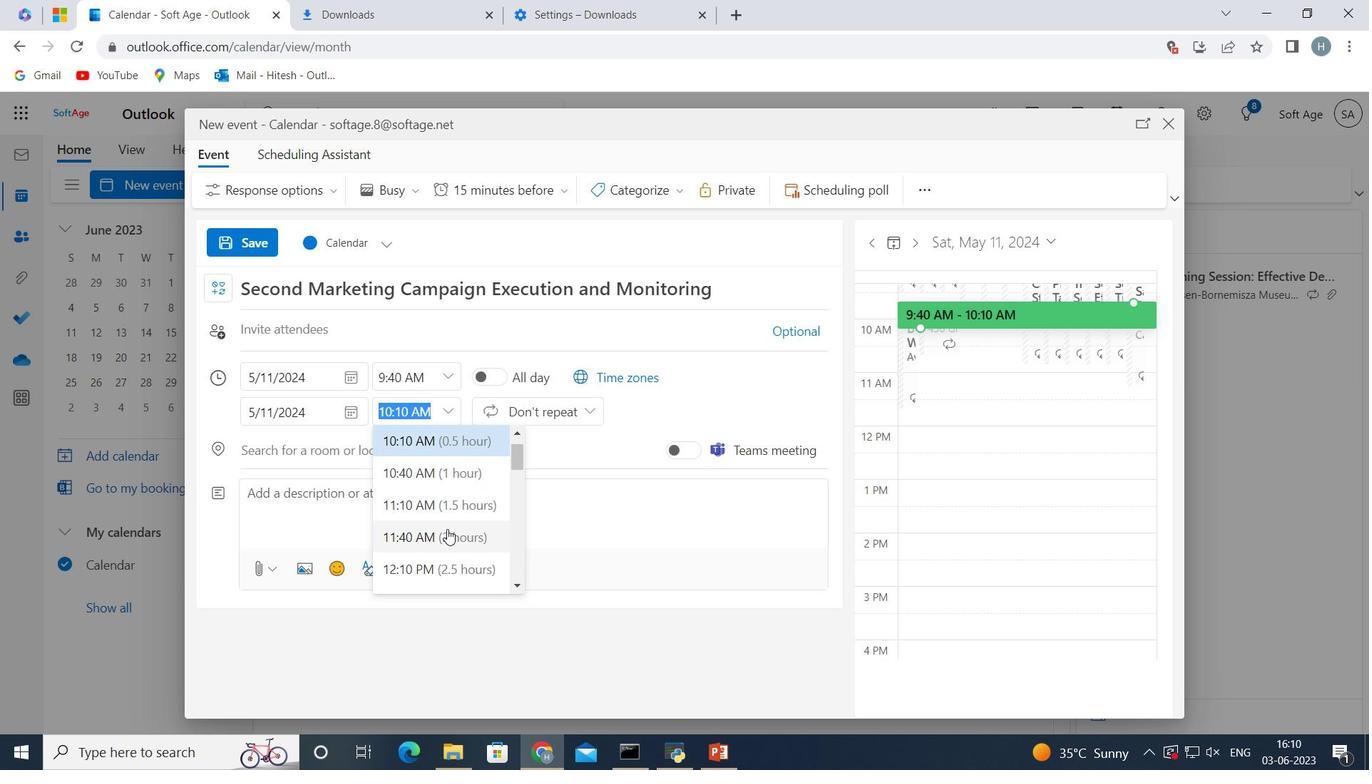 
Action: Mouse moved to (377, 493)
Screenshot: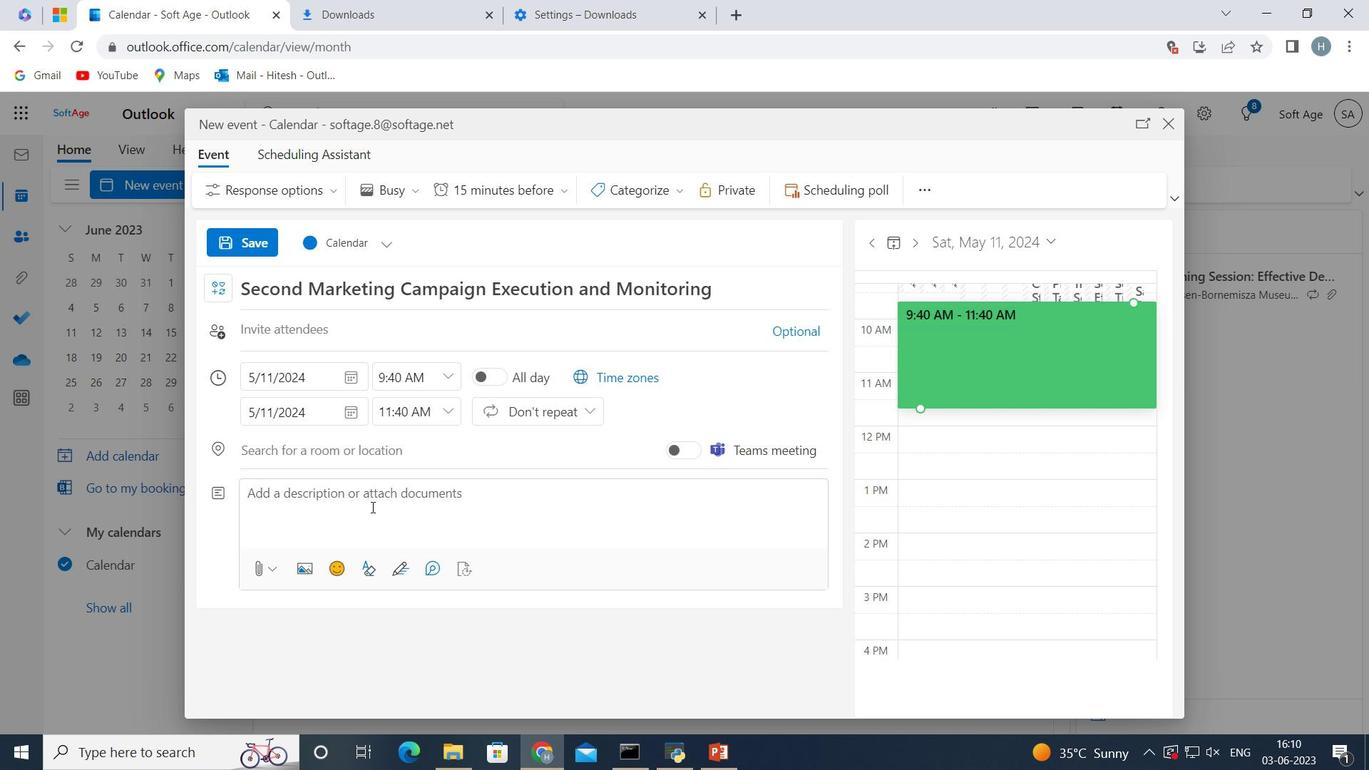 
Action: Mouse pressed left at (377, 493)
Screenshot: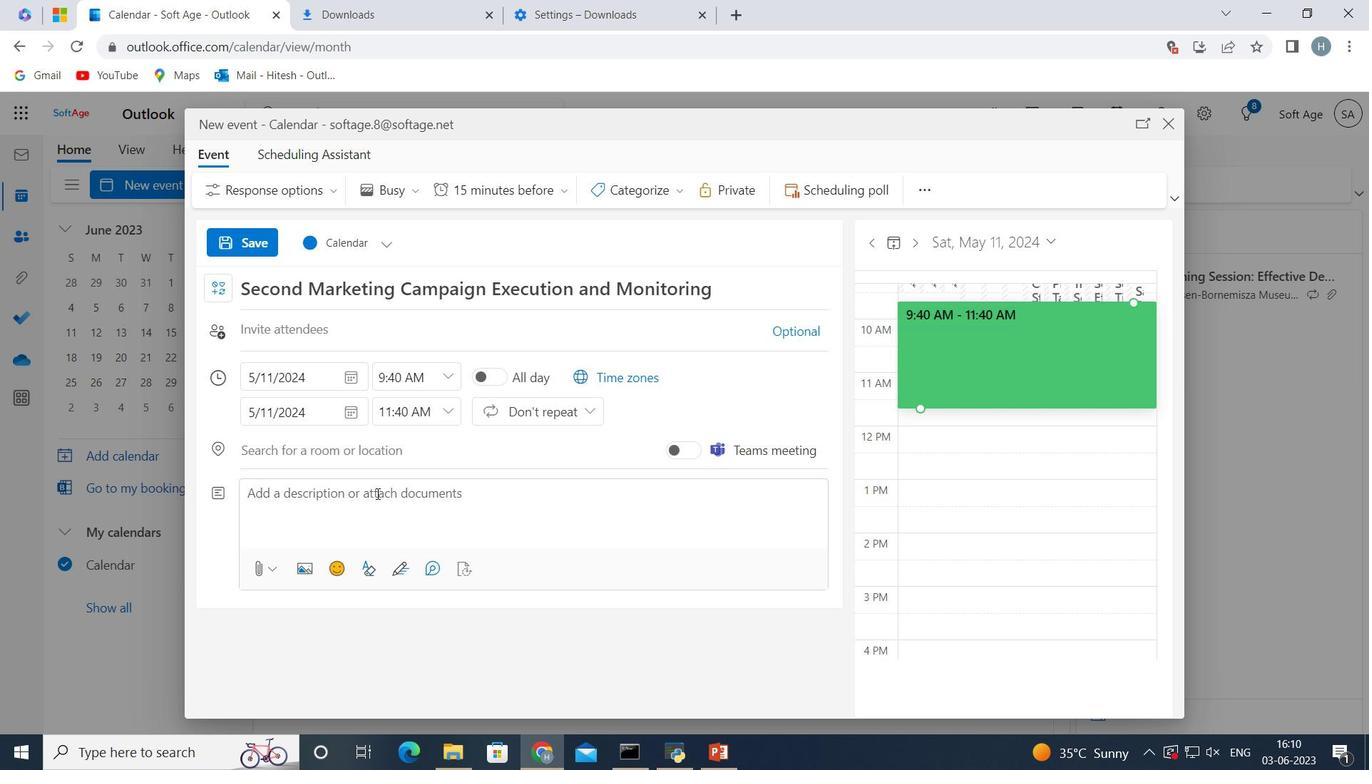 
Action: Mouse moved to (414, 481)
Screenshot: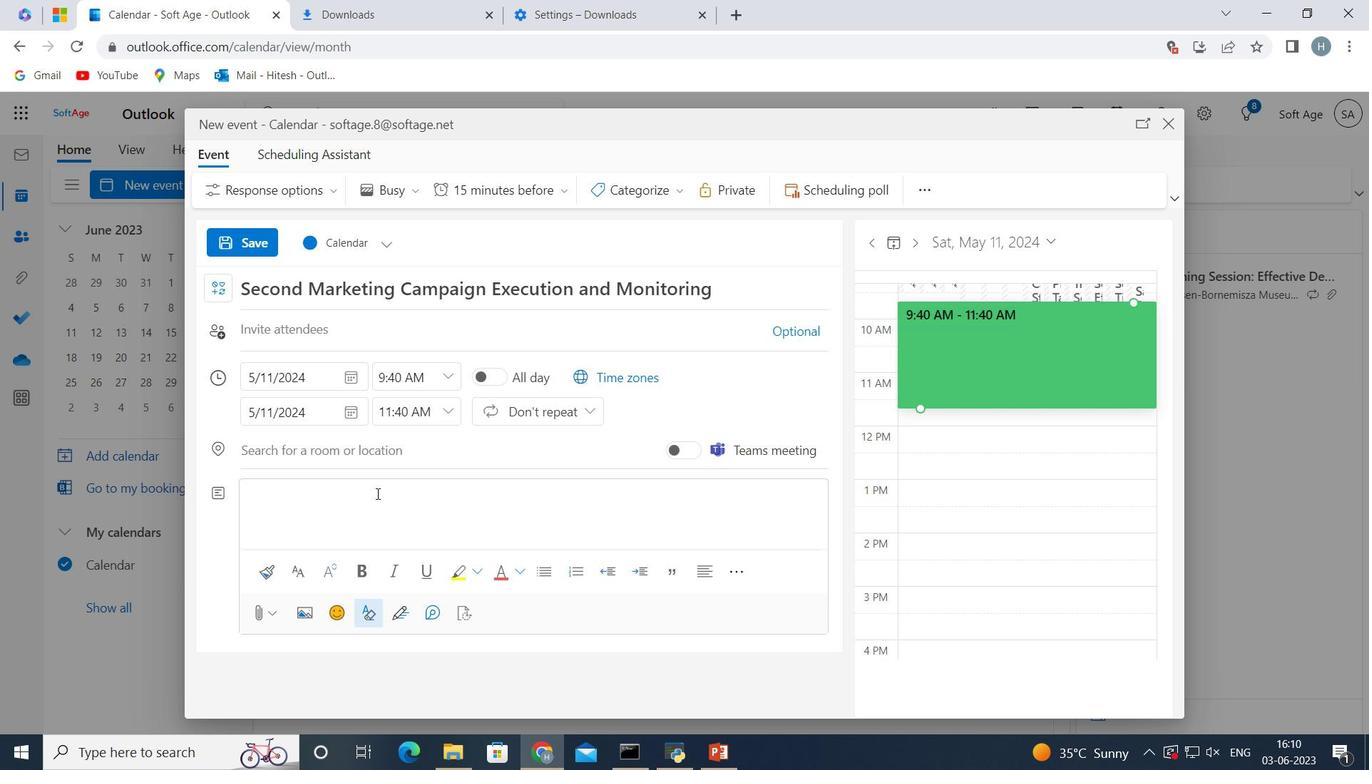 
Action: Key pressed <Key.shift>Participants<Key.space>will<Key.space>develop<Key.space>strategies<Key.space>for<Key.space>expressing<Key.space>their<Key.space>thoughts<Key.space>and<Key.space>ideas<Key.space>clearly<Key.space>and<Key.space>confidently.<Key.space><Key.shift>They<Key.space>will<Key.space>learn<Key.space>techniques<Key.space>for<Key.space>structuring<Key.space>their<Key.space>messages,<Key.space>using<Key.space>appropriate<Key.space>language<Key.space>and<Key.space>tone,<Key.space>and<Key.space>adapting<Key.space>their<Key.space>communication<Key.space>style<Key.space>to<Key.space>different<Key.space>audiences<Key.space>and<Key.space>situations.<Key.space>
Screenshot: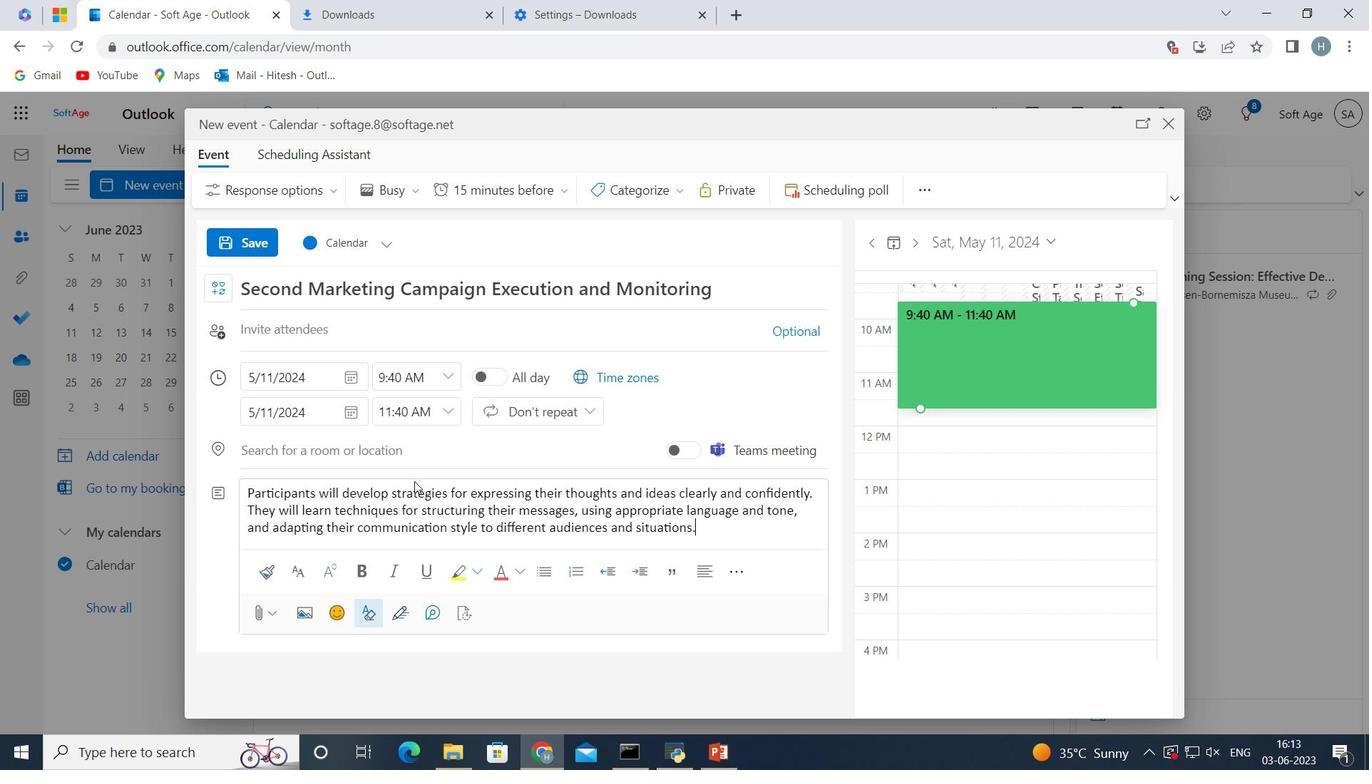 
Action: Mouse moved to (678, 191)
Screenshot: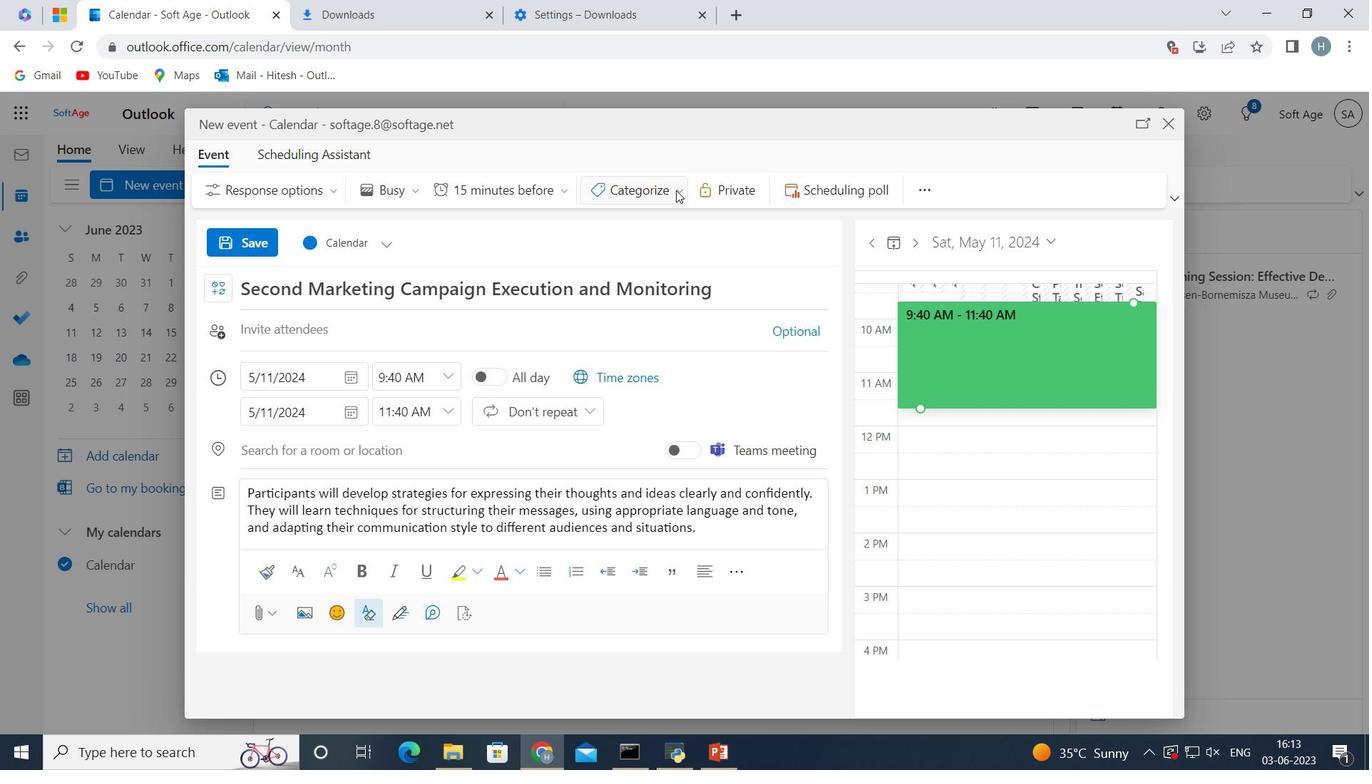 
Action: Mouse pressed left at (678, 191)
Screenshot: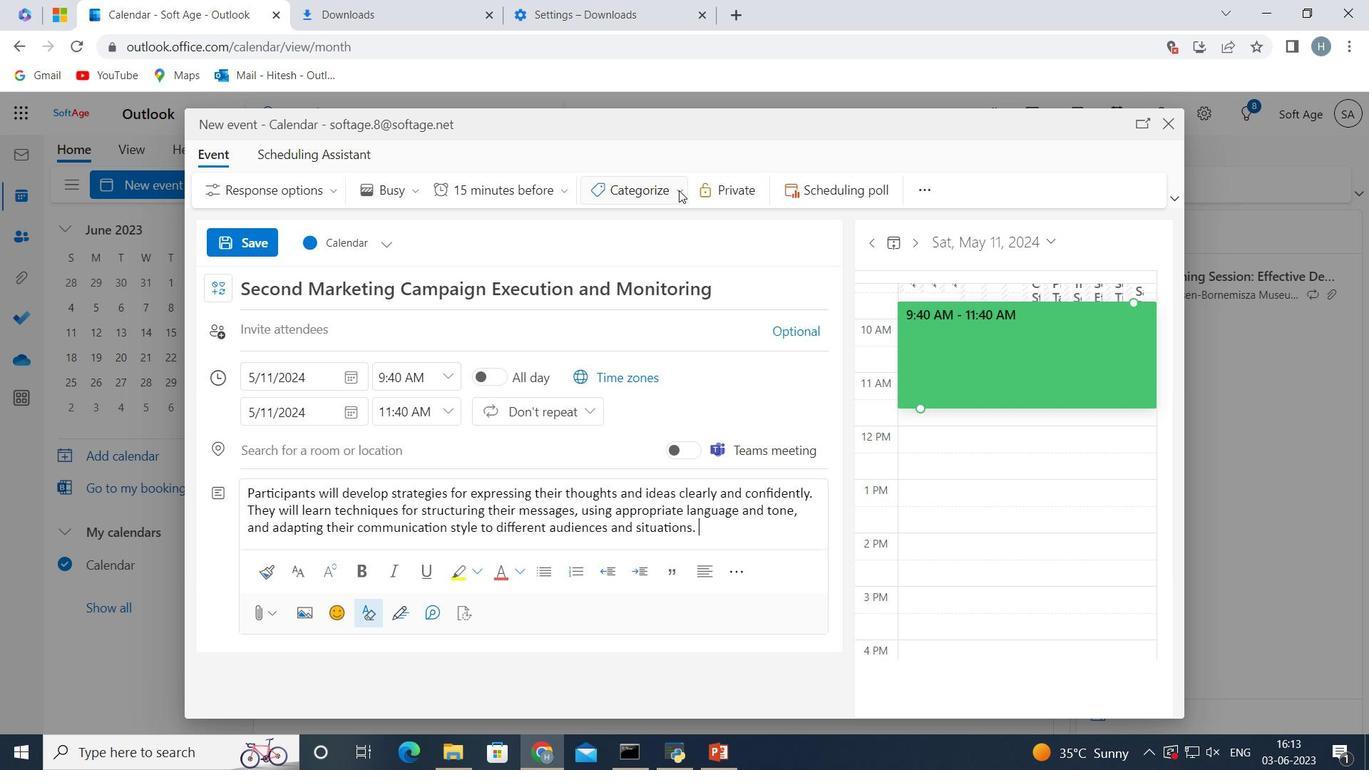 
Action: Mouse moved to (670, 335)
Screenshot: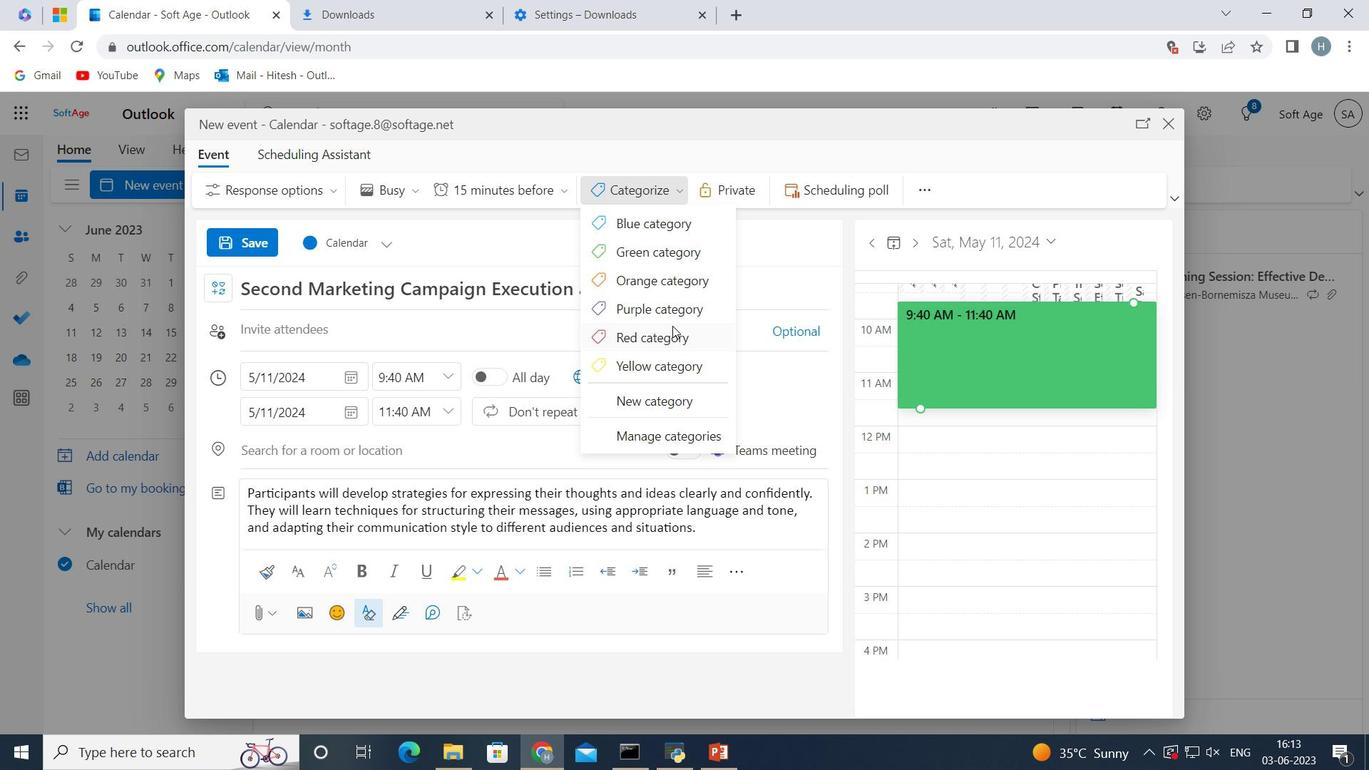 
Action: Mouse pressed left at (670, 335)
Screenshot: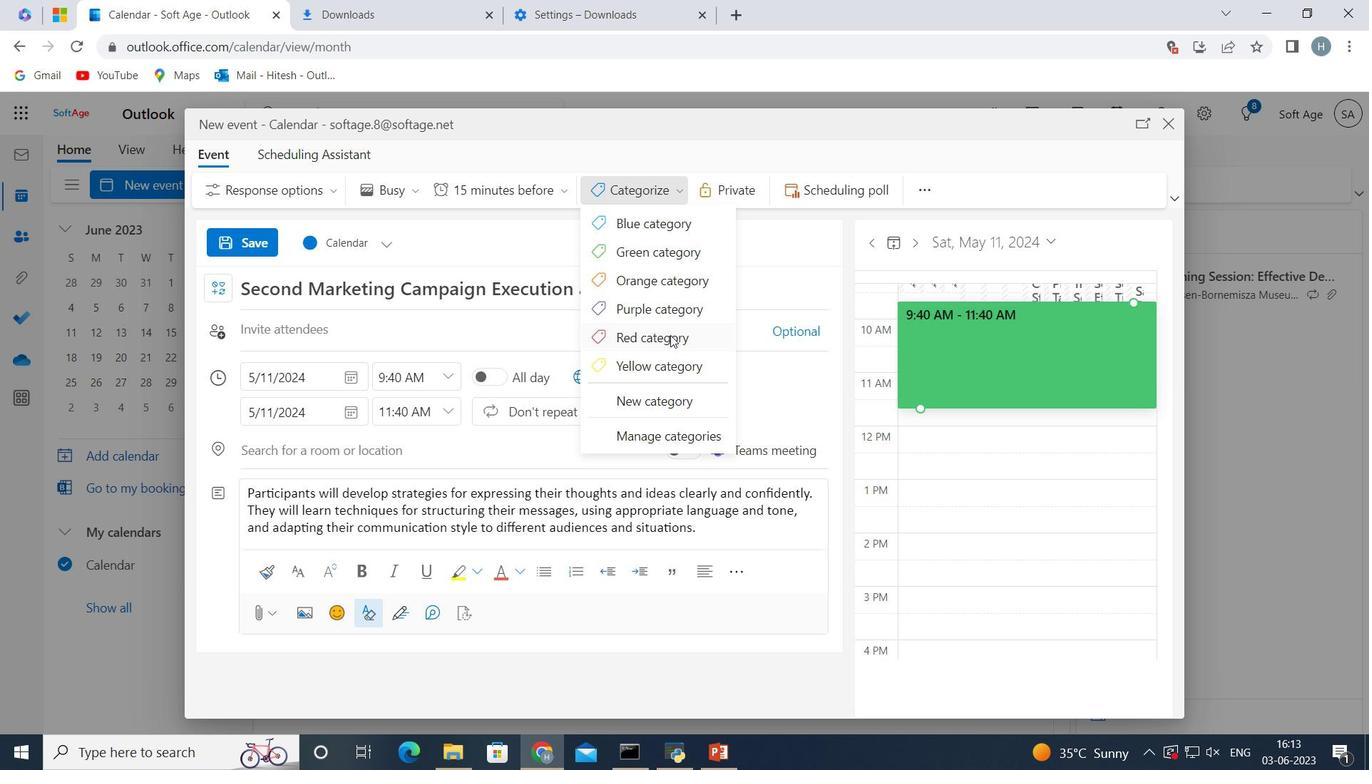
Action: Mouse moved to (450, 461)
Screenshot: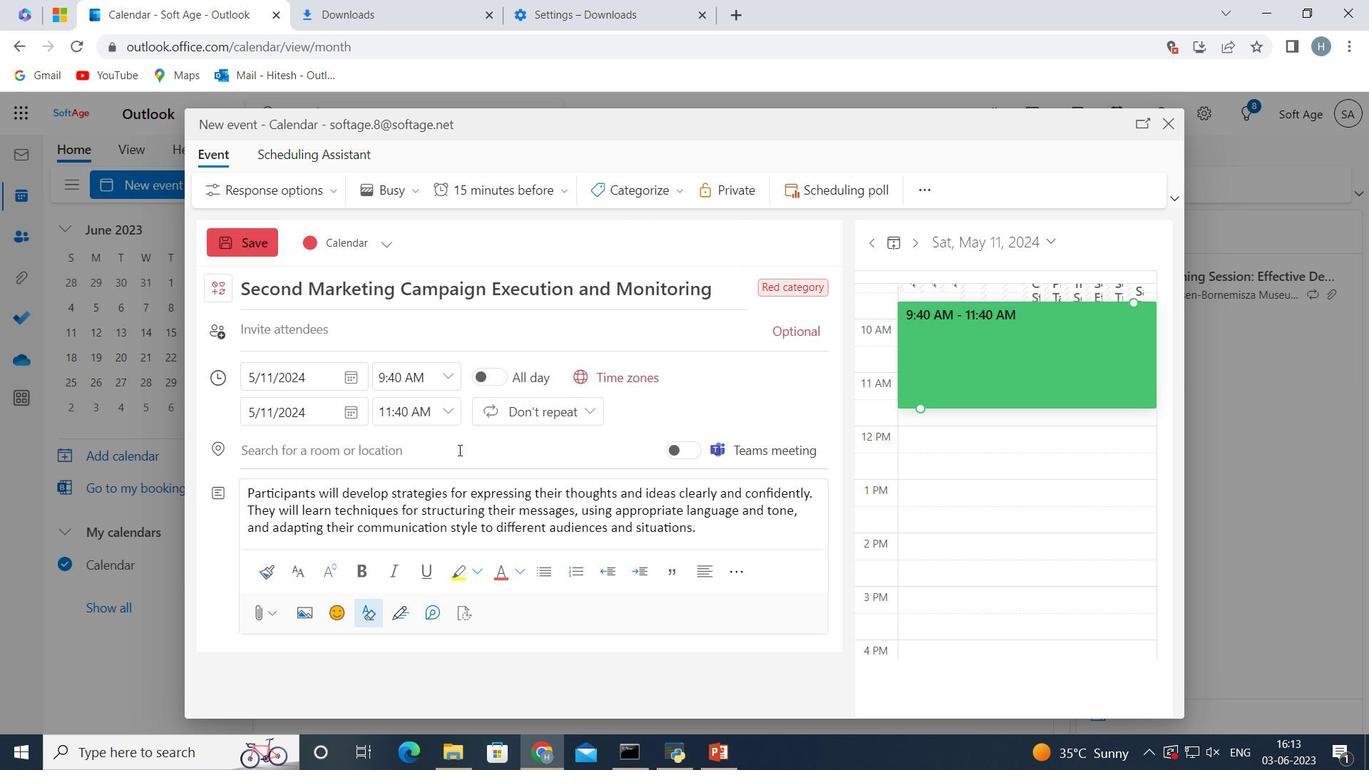 
Action: Mouse pressed left at (450, 461)
Screenshot: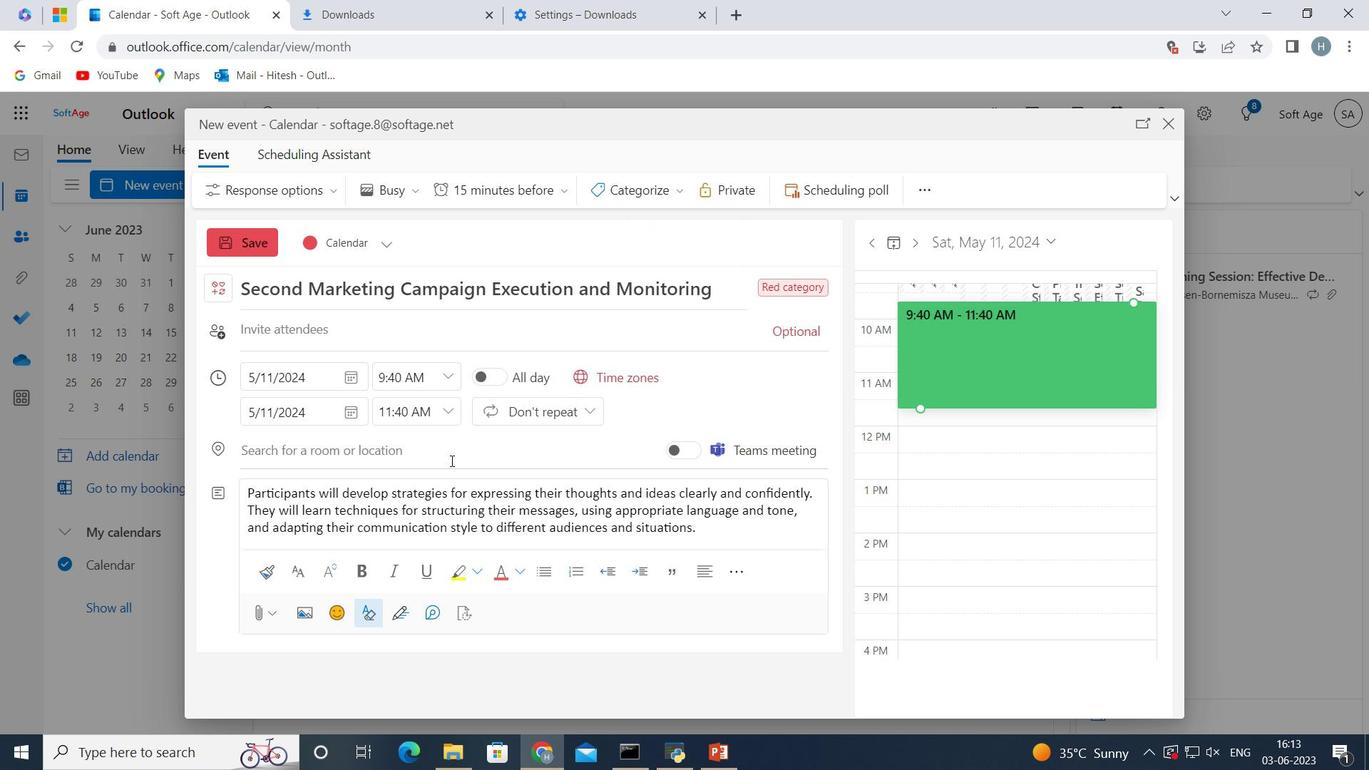 
Action: Mouse moved to (450, 460)
Screenshot: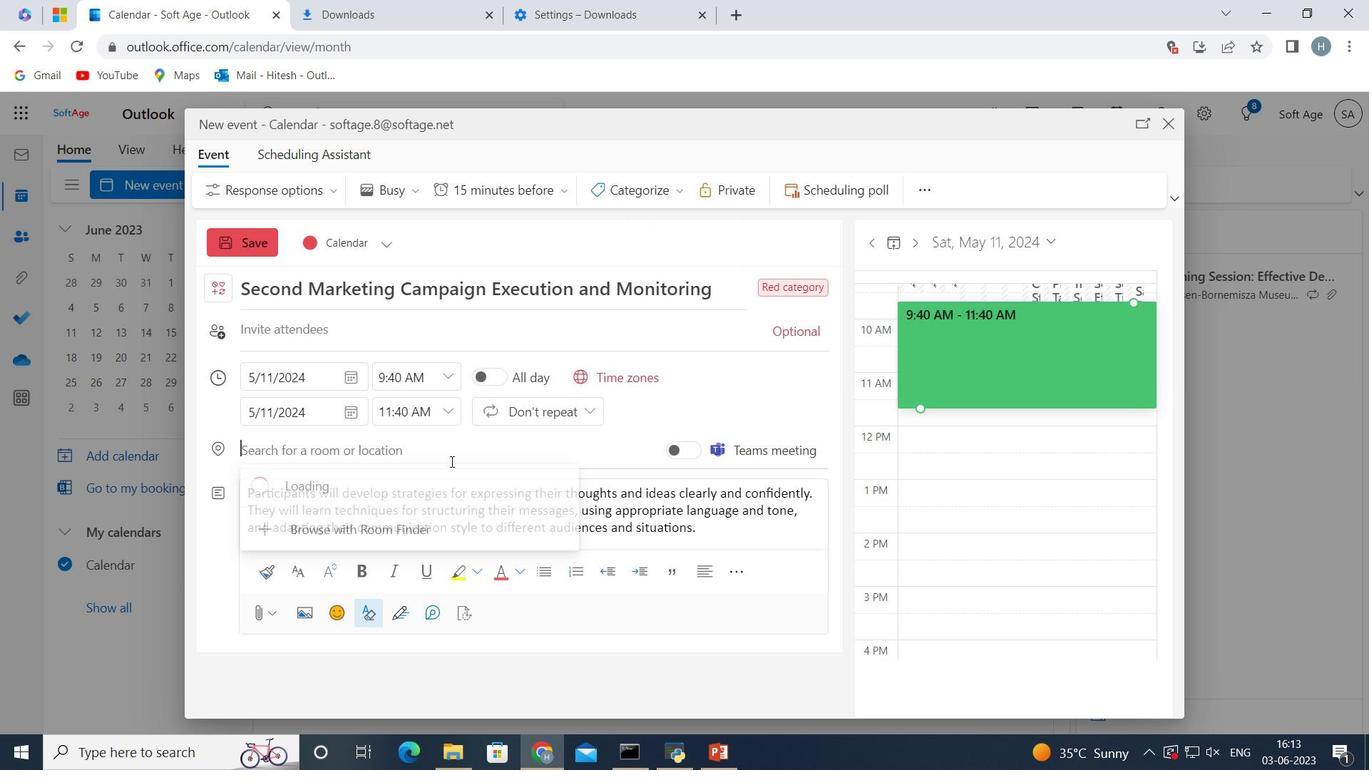 
Action: Key pressed <Key.shift>Kampala,<Key.space><Key.shift>Uganda<Key.space>
Screenshot: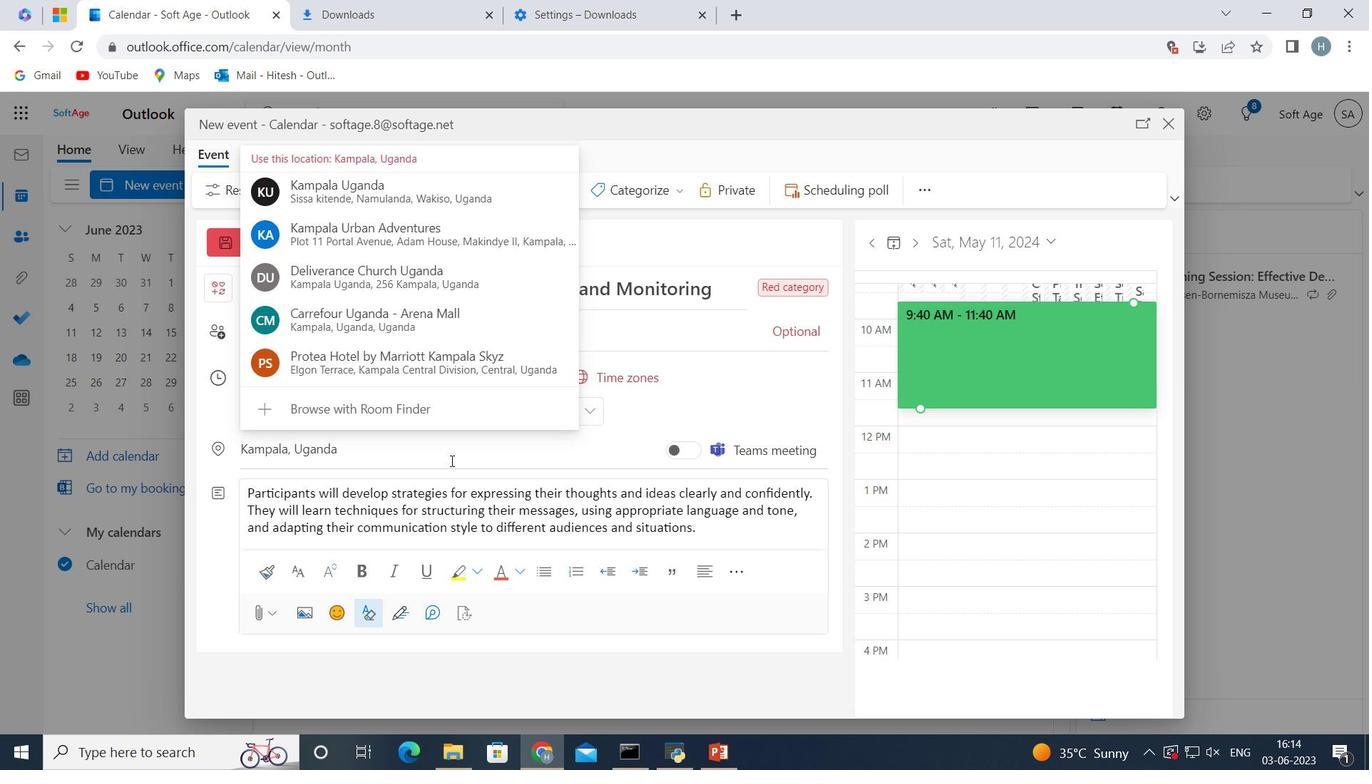 
Action: Mouse moved to (750, 388)
Screenshot: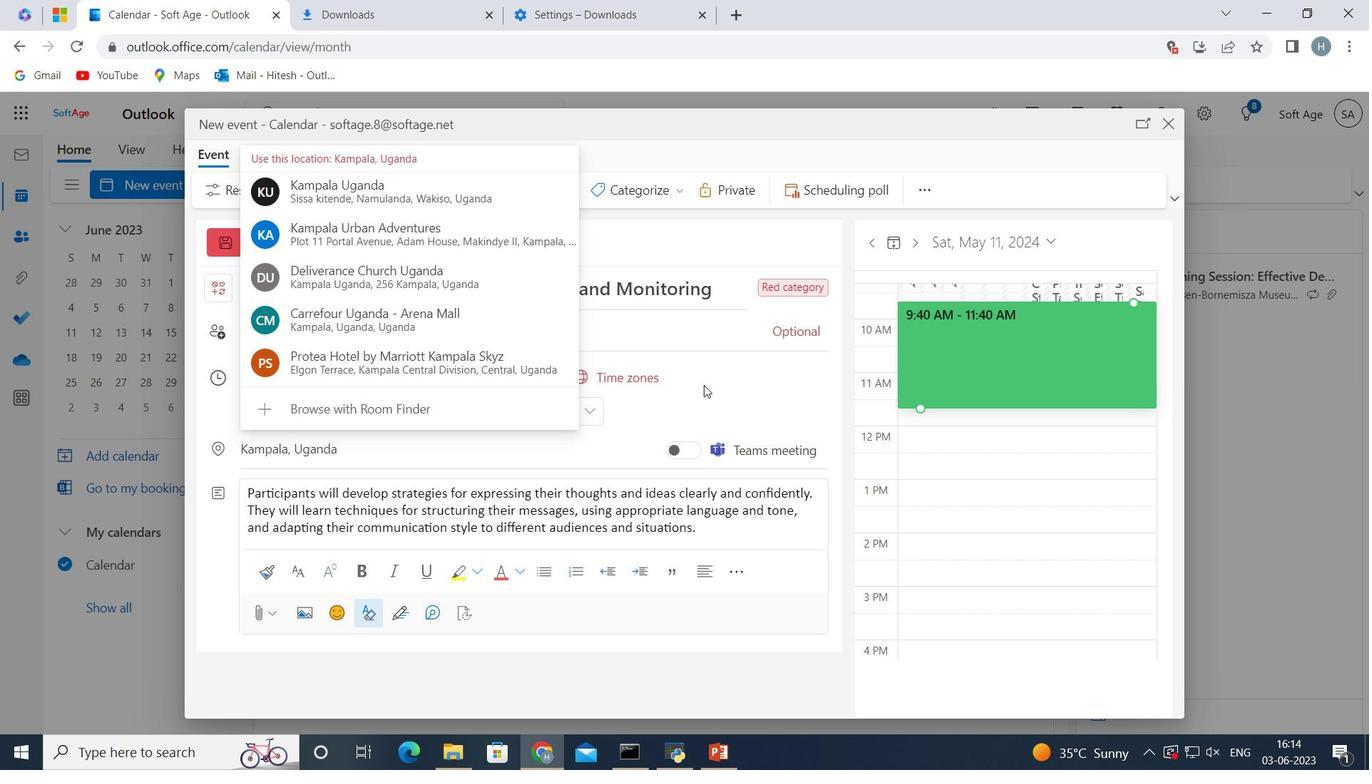 
Action: Mouse pressed left at (750, 388)
Screenshot: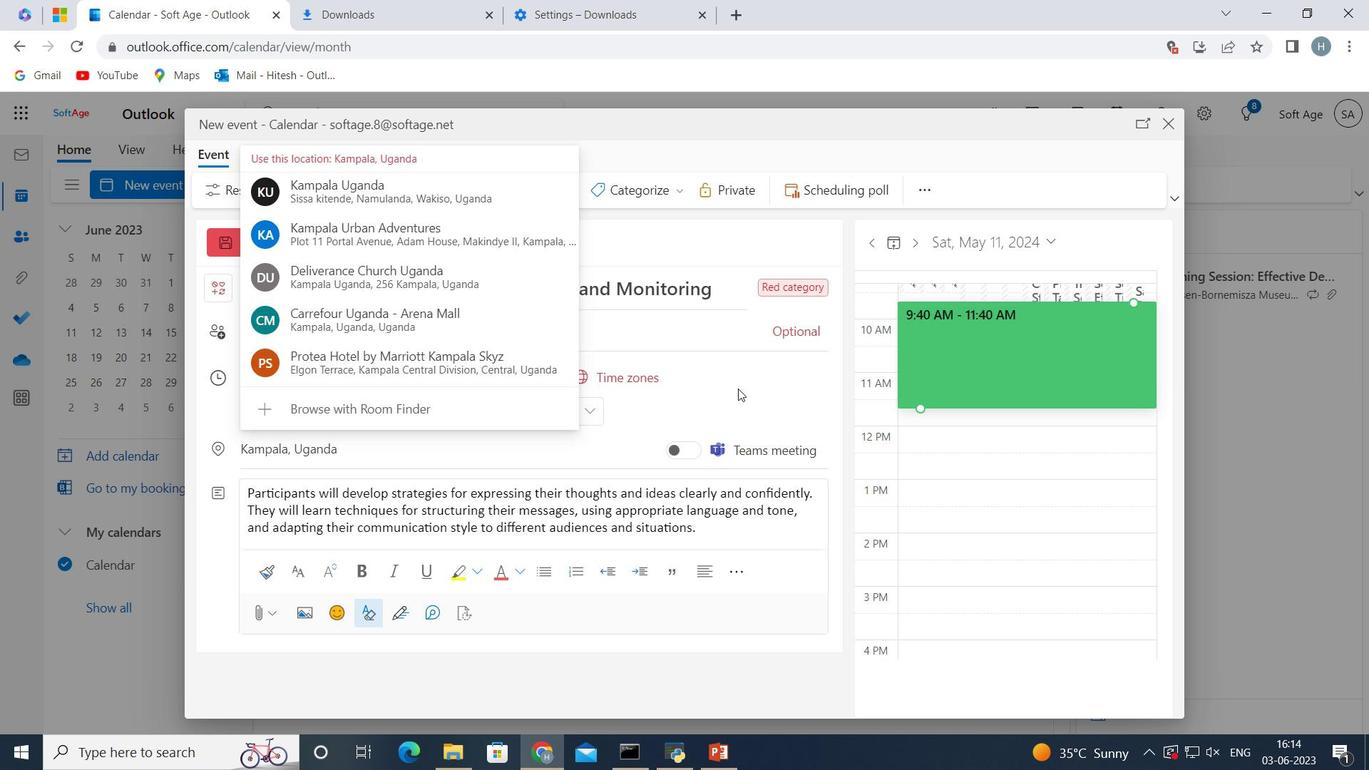 
Action: Mouse moved to (395, 335)
Screenshot: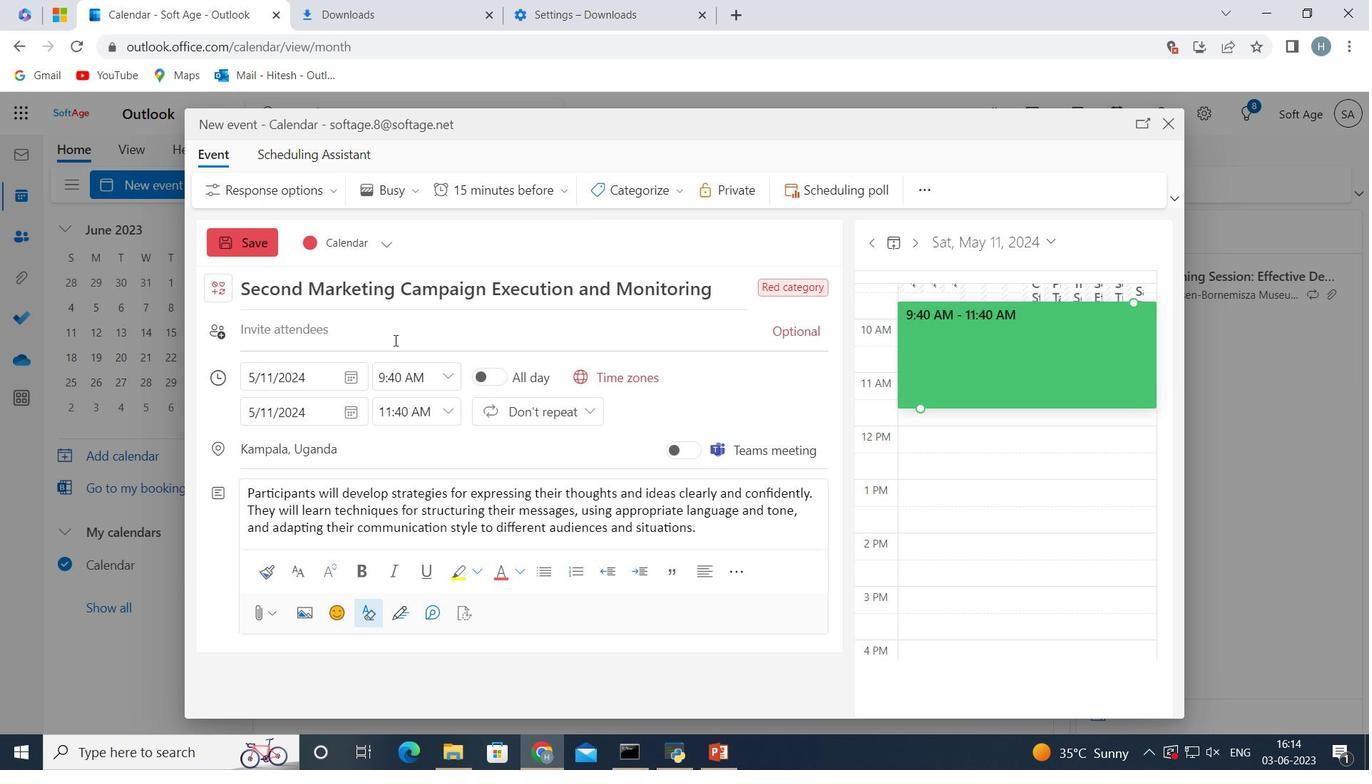 
Action: Mouse pressed left at (395, 335)
Screenshot: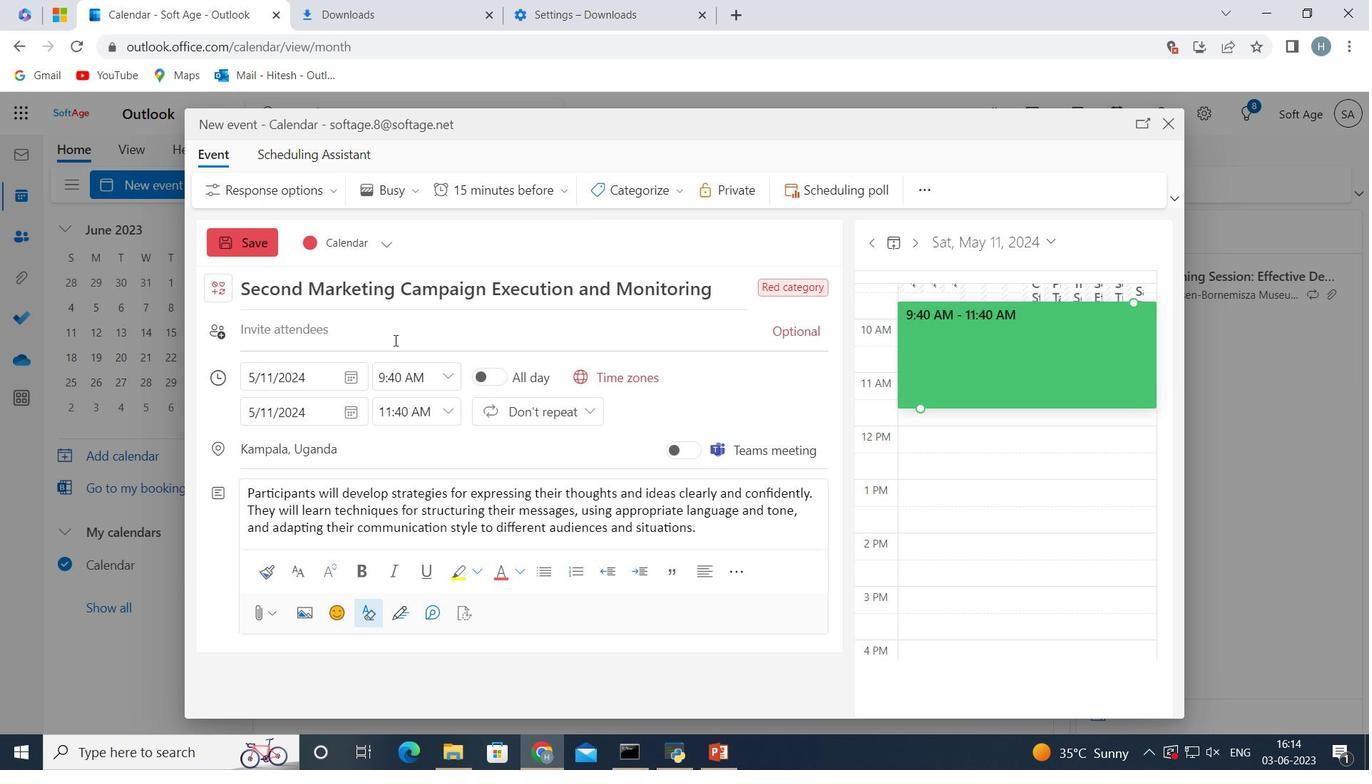 
Action: Key pressed softage.4<Key.shift>@softage.net
Screenshot: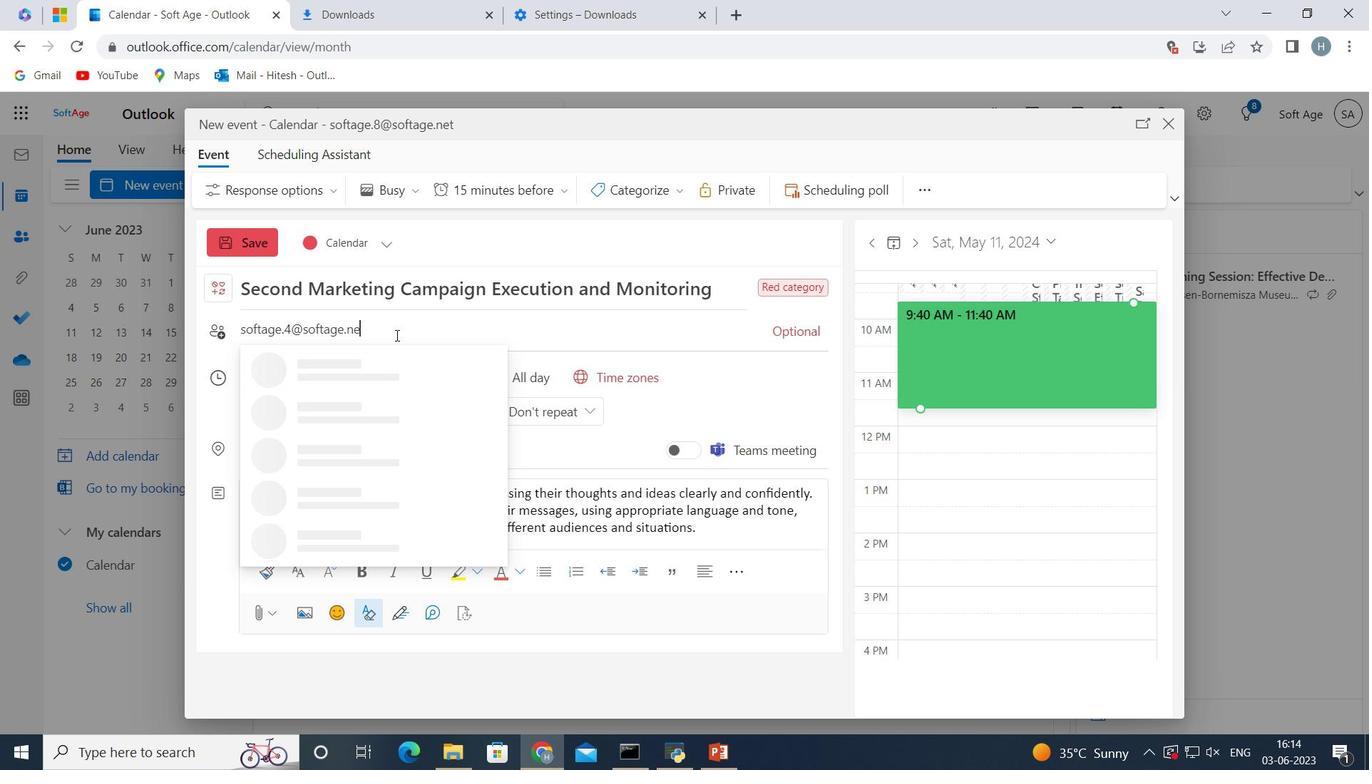 
Action: Mouse moved to (363, 365)
Screenshot: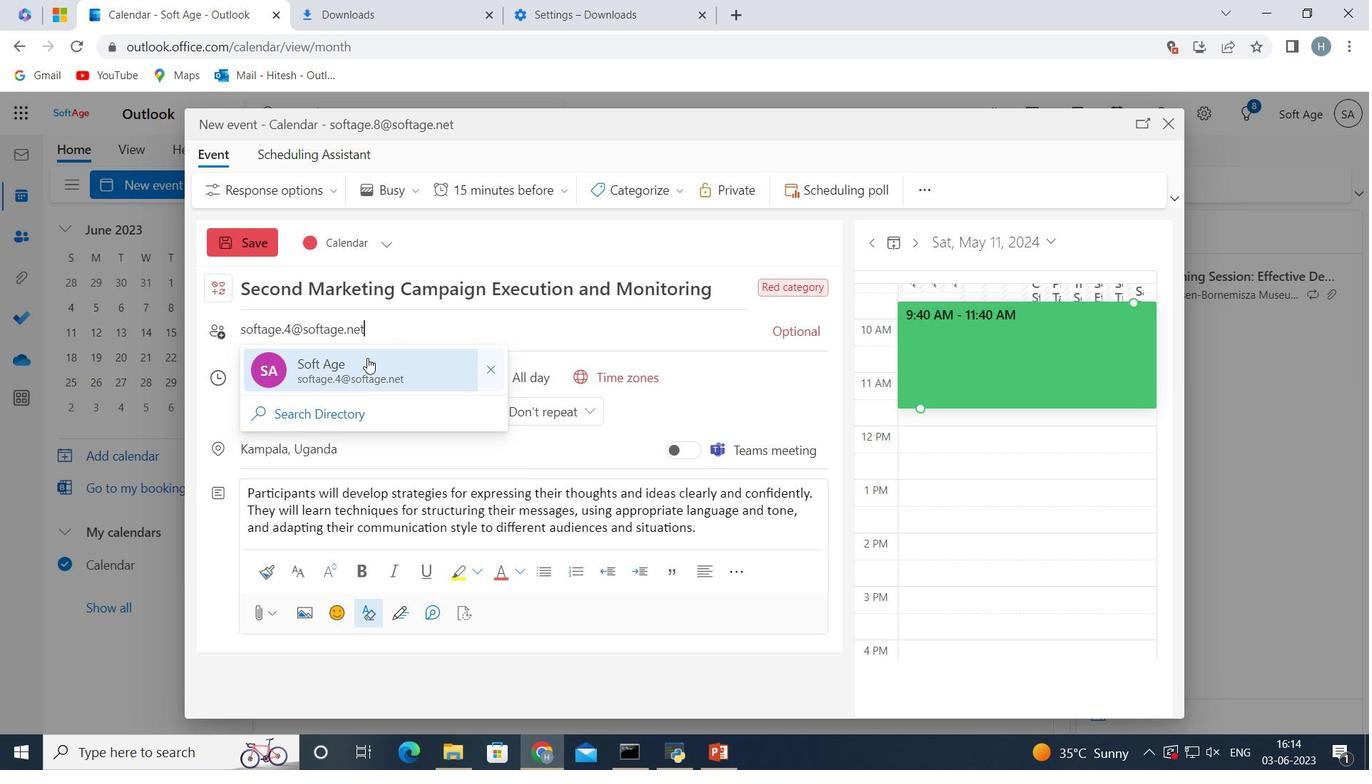 
Action: Mouse pressed left at (363, 365)
Screenshot: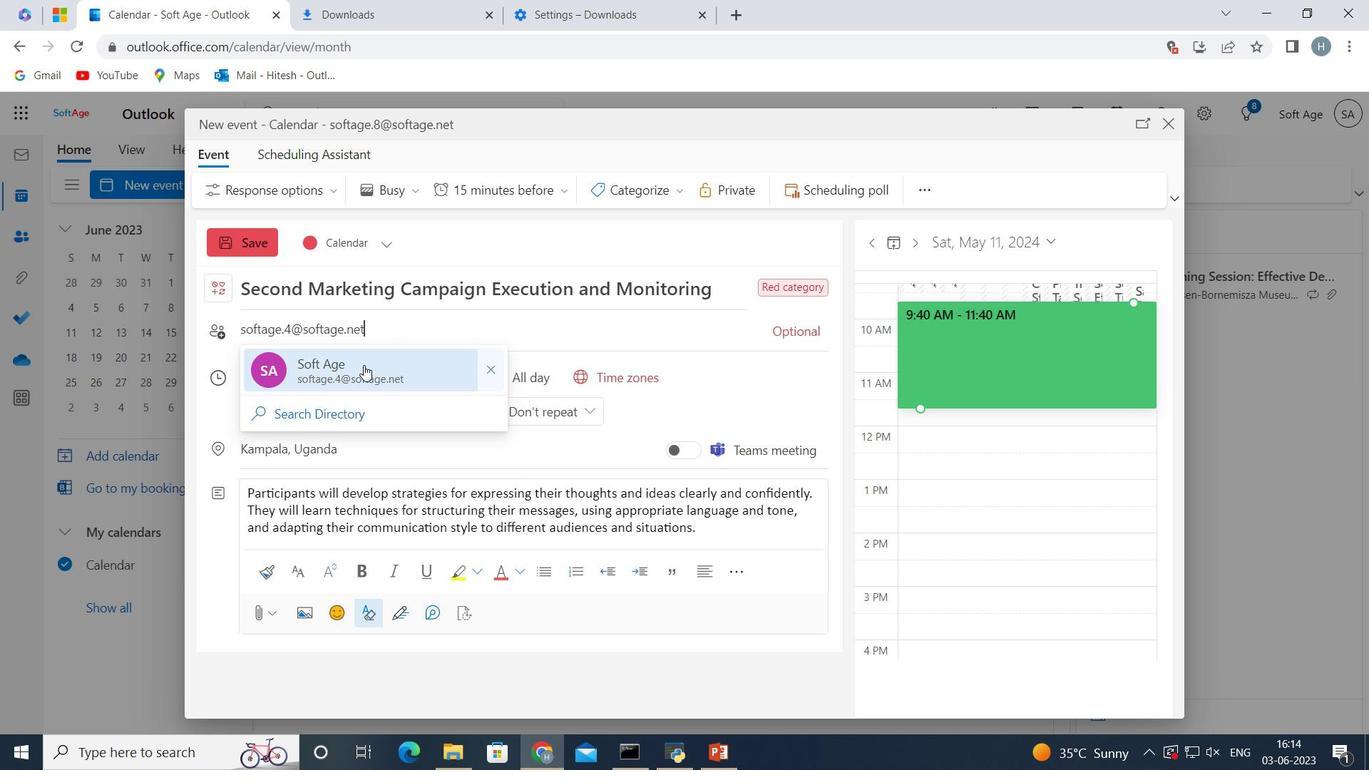 
Action: Key pressed softage.5<Key.shift>@softage.net
Screenshot: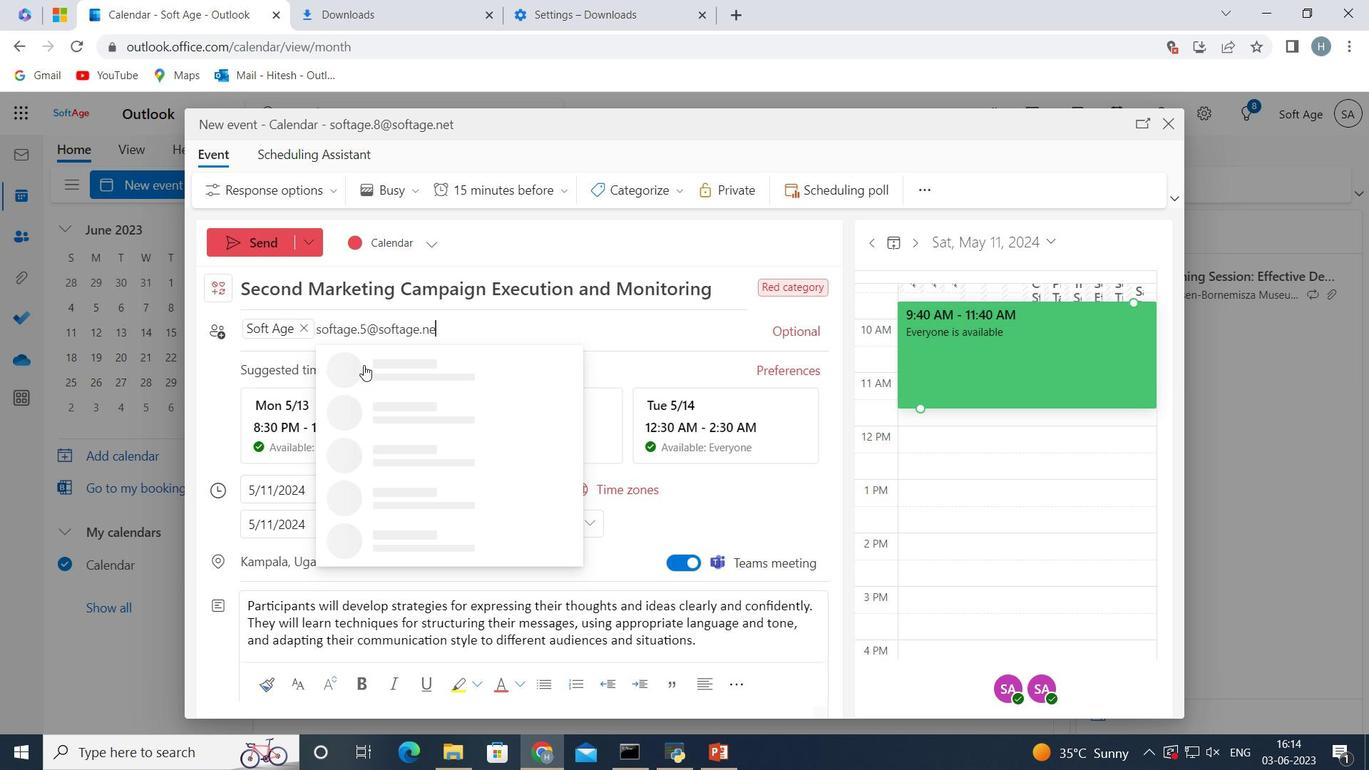 
Action: Mouse pressed left at (363, 365)
Screenshot: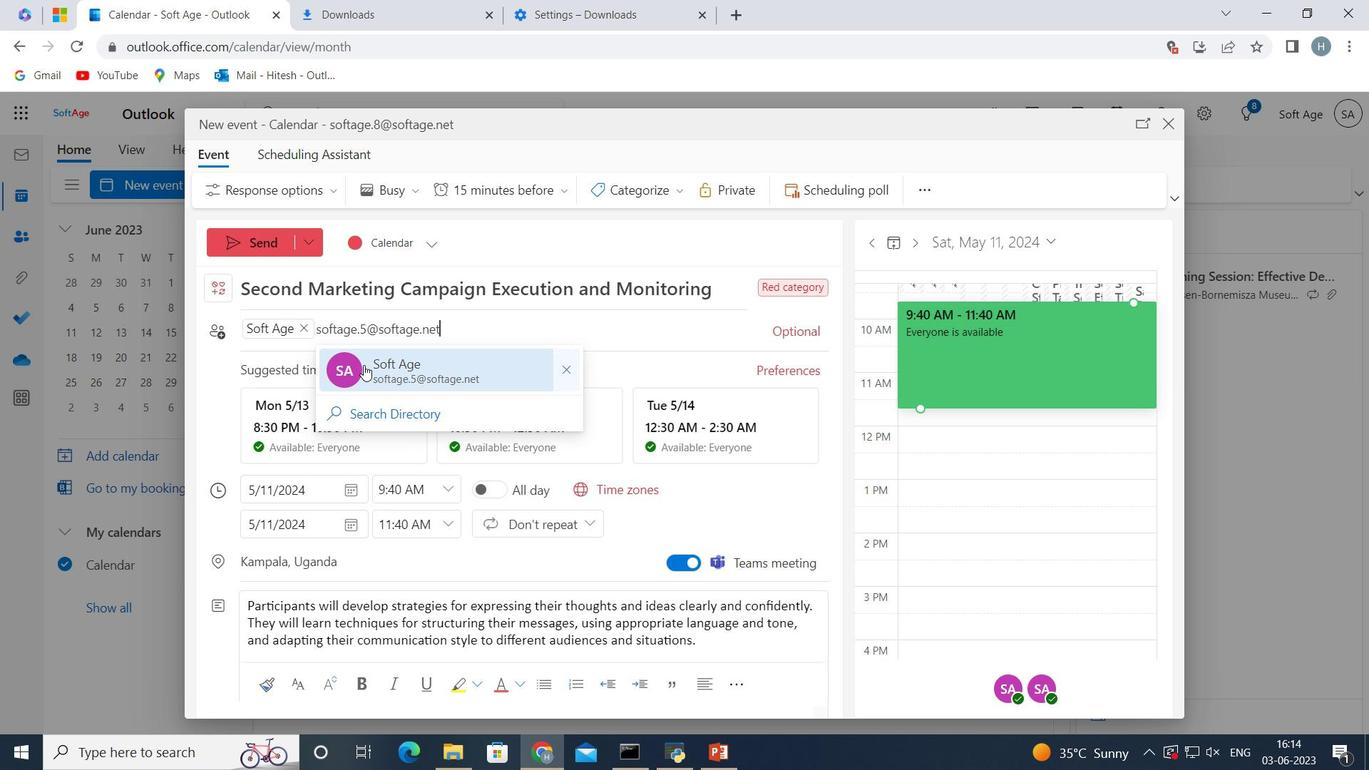 
Action: Mouse moved to (561, 191)
Screenshot: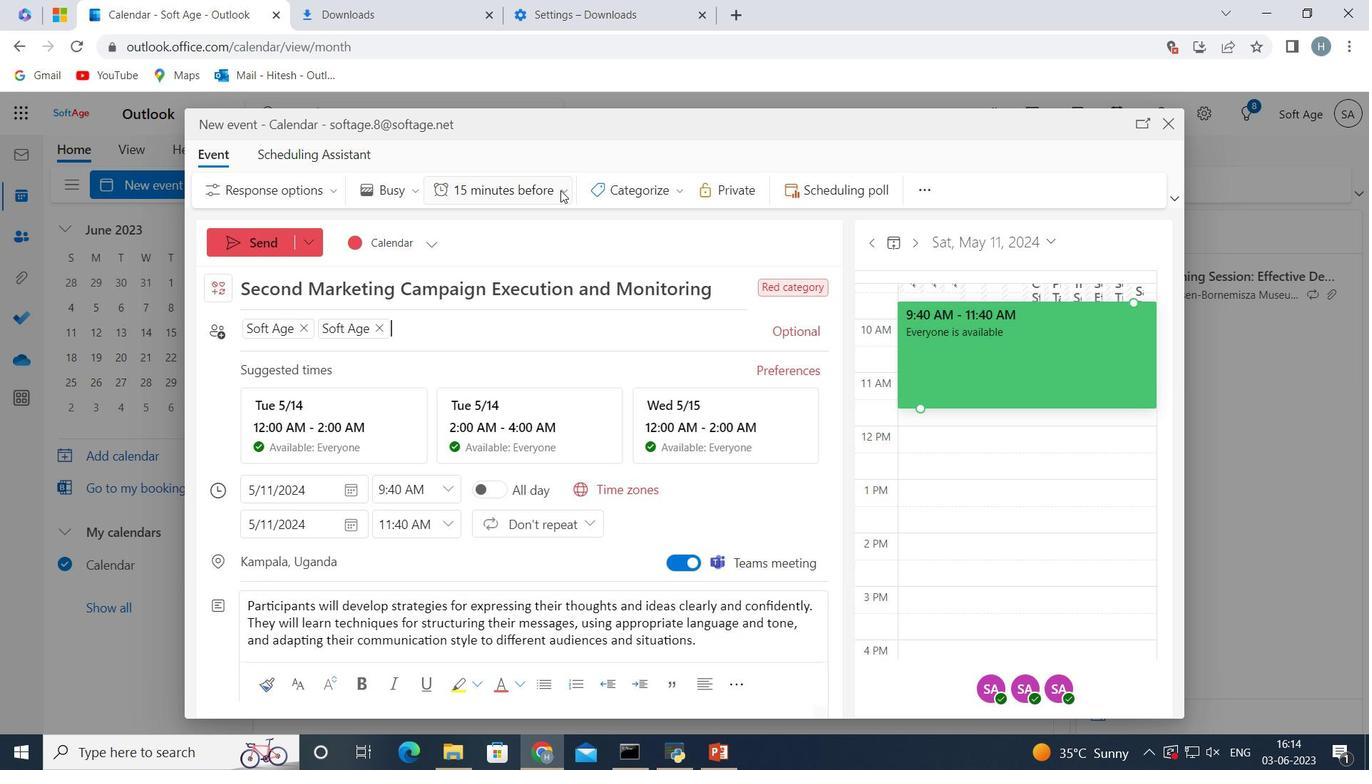 
Action: Mouse pressed left at (561, 191)
Screenshot: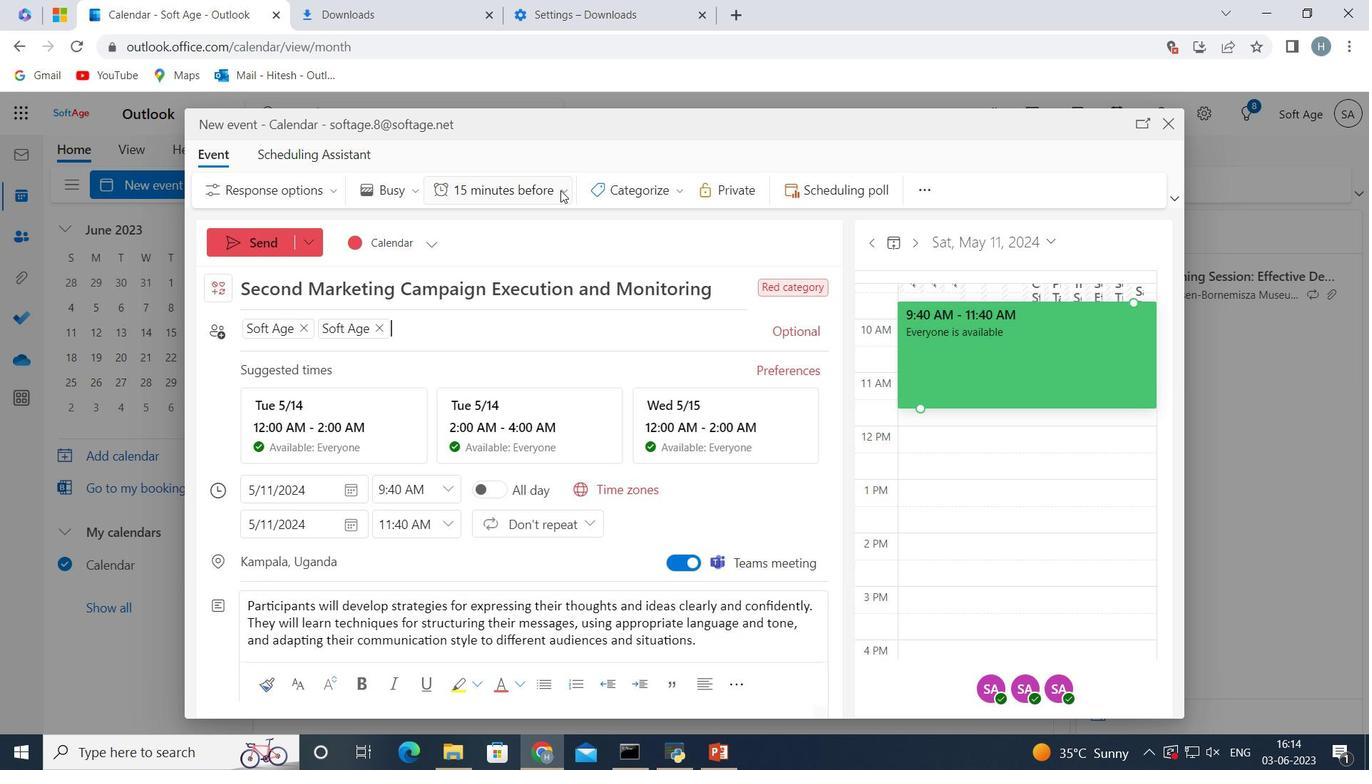 
Action: Mouse moved to (507, 415)
Screenshot: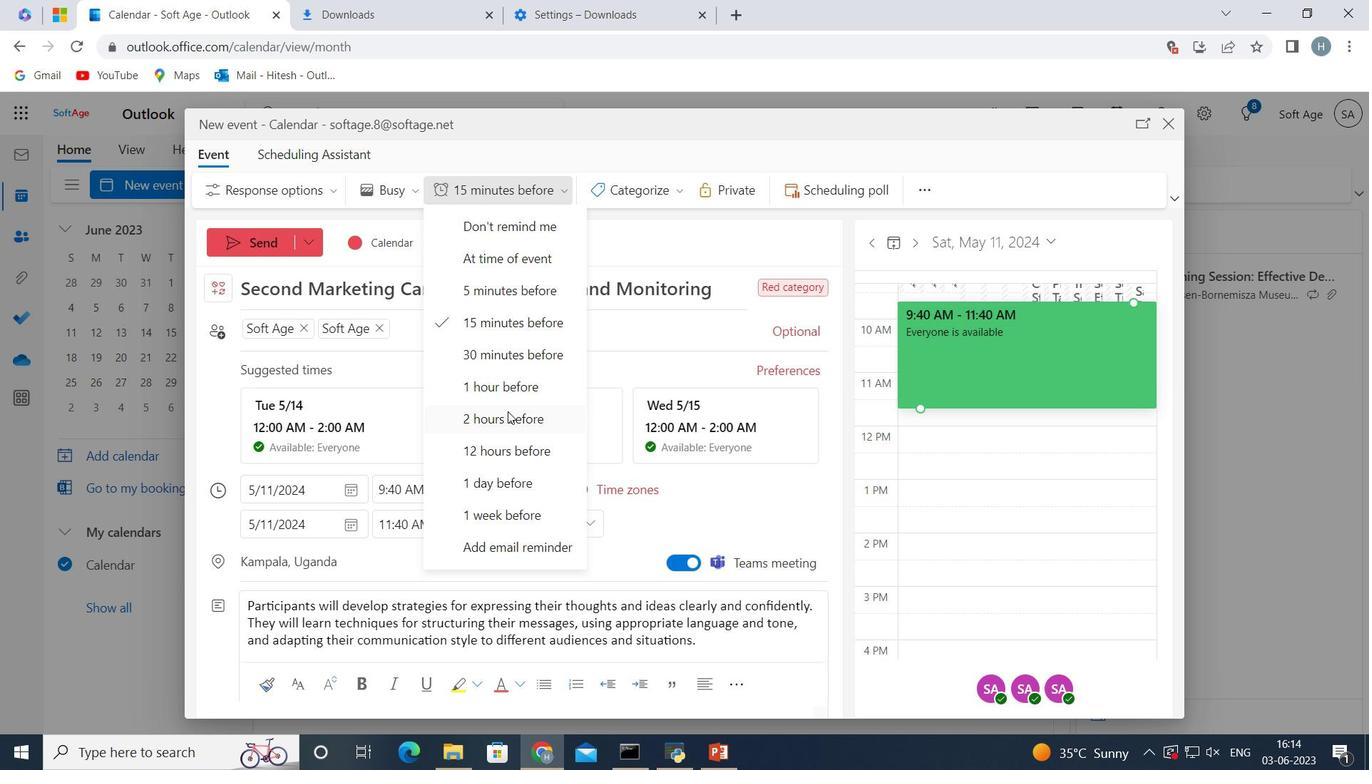 
Action: Mouse pressed left at (507, 415)
Screenshot: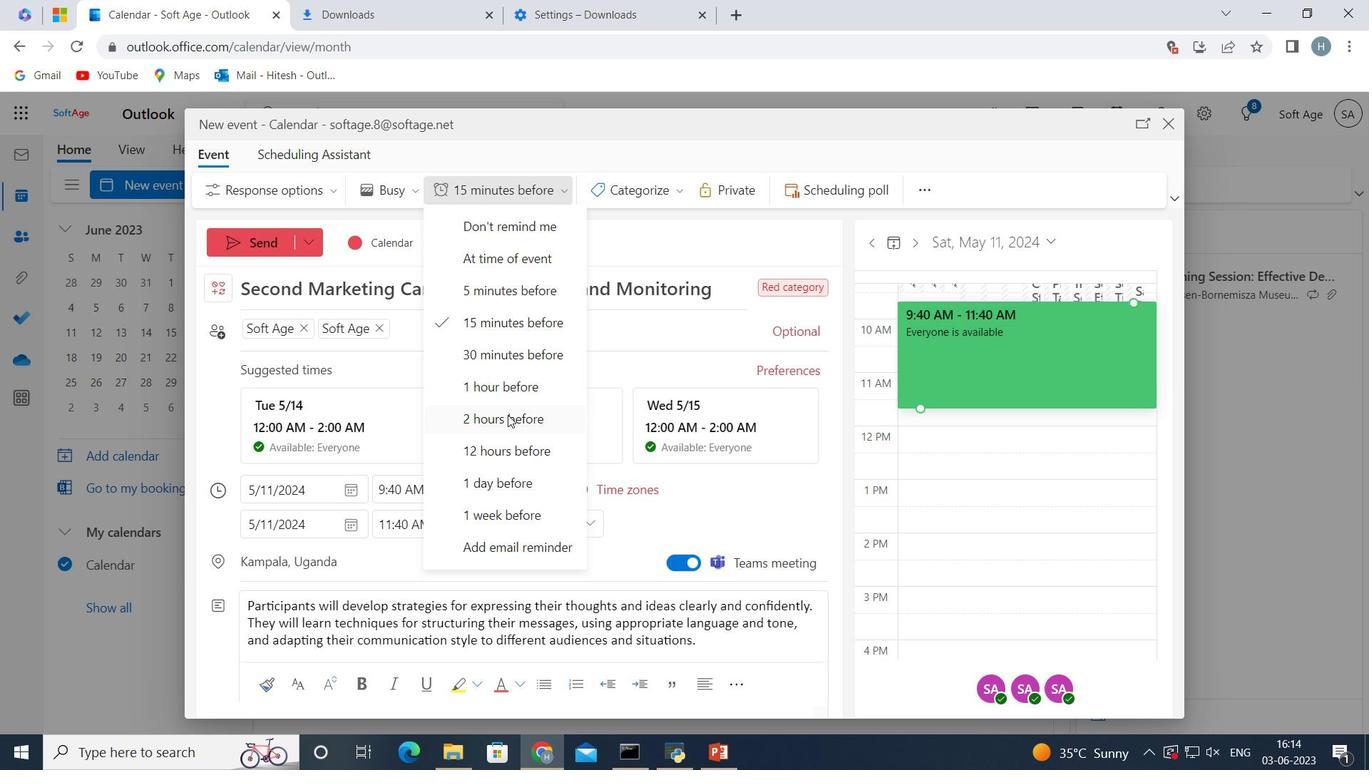 
Action: Mouse moved to (668, 329)
Screenshot: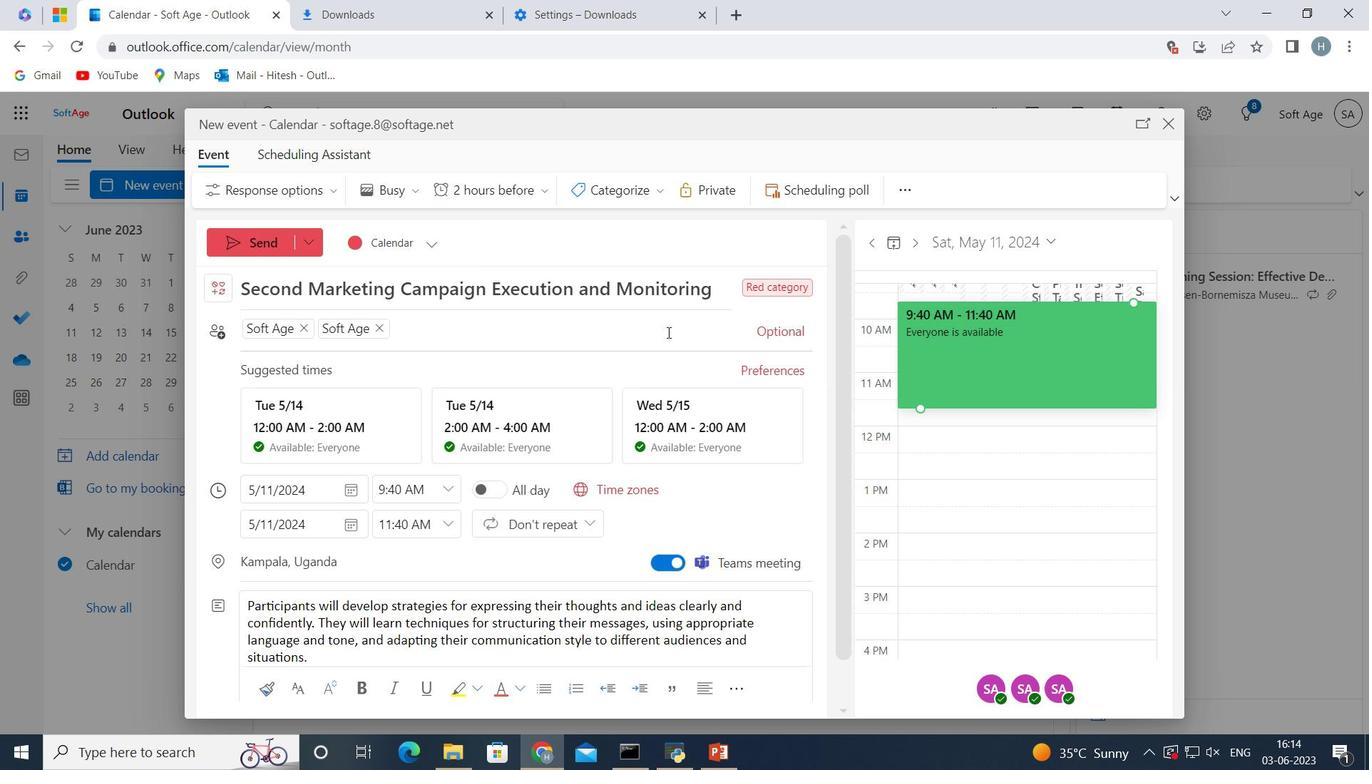 
